 Task: Open a blank sheet, save the file as Emotionalintelligencefile.docx Type the sentence 'Oktoberfest in Munich, Germany, is the world's largest beer festival. It attracts millions of visitors who gather to celebrate Bavarian culture, enjoy traditional music and food, and, of course, sample a variety of delicious German beers.'Add formula using equations and charcters after the sentence 'V = ?r²h' Select the formula and highlight with color Pink Change the page Orientation to  Potrait
Action: Mouse moved to (1045, 78)
Screenshot: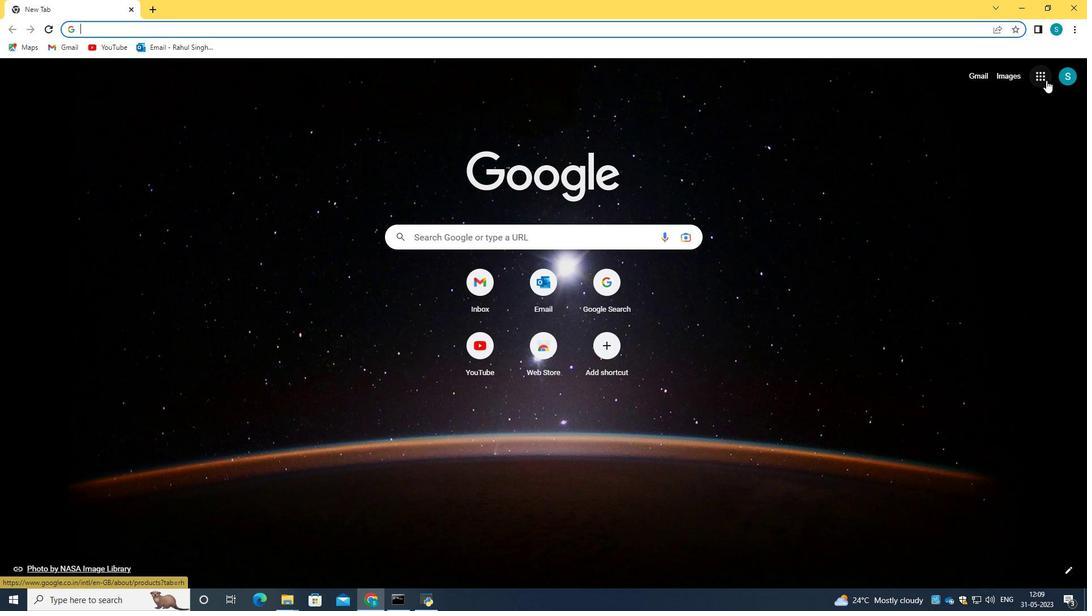 
Action: Mouse pressed left at (1045, 78)
Screenshot: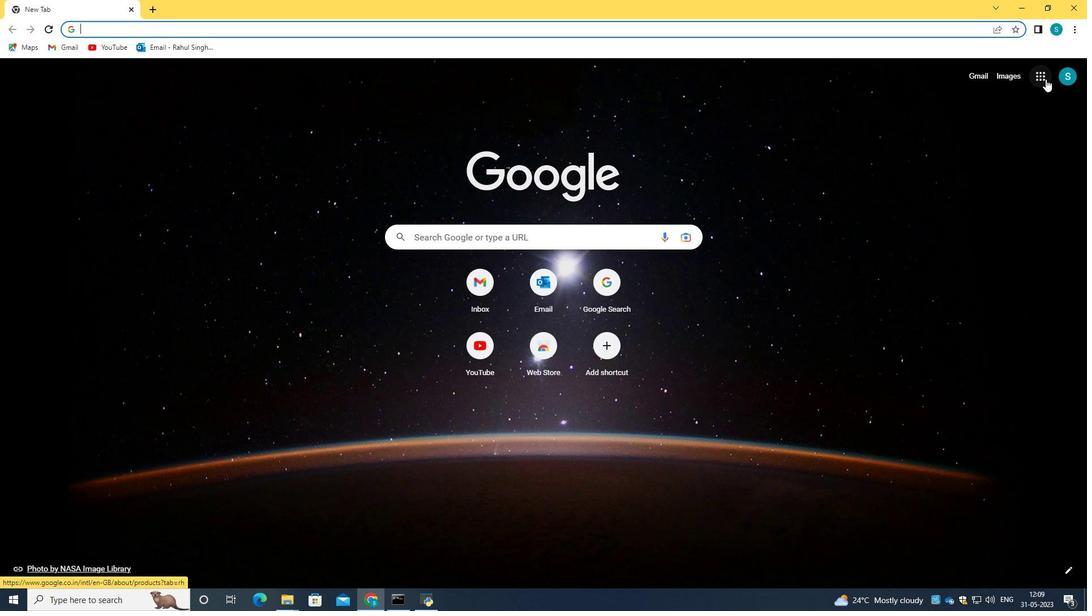 
Action: Mouse moved to (939, 179)
Screenshot: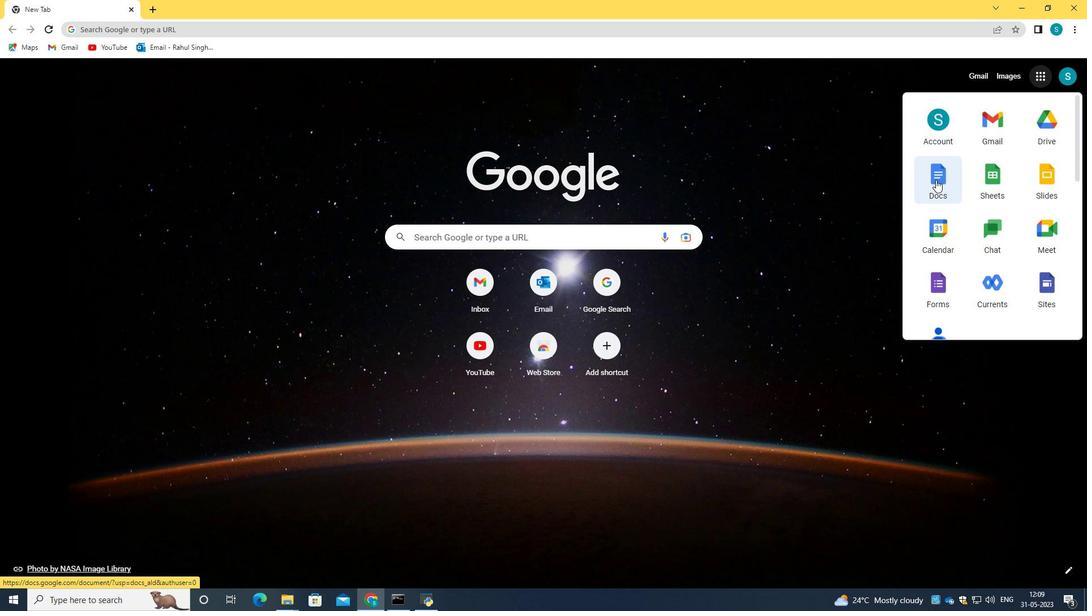 
Action: Mouse pressed left at (939, 179)
Screenshot: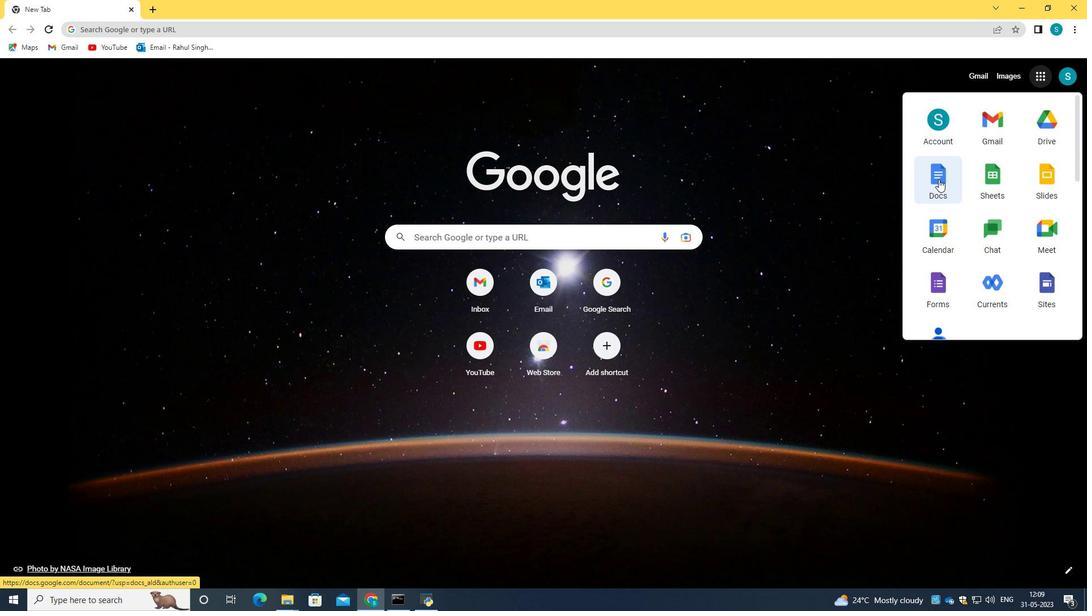 
Action: Mouse moved to (275, 206)
Screenshot: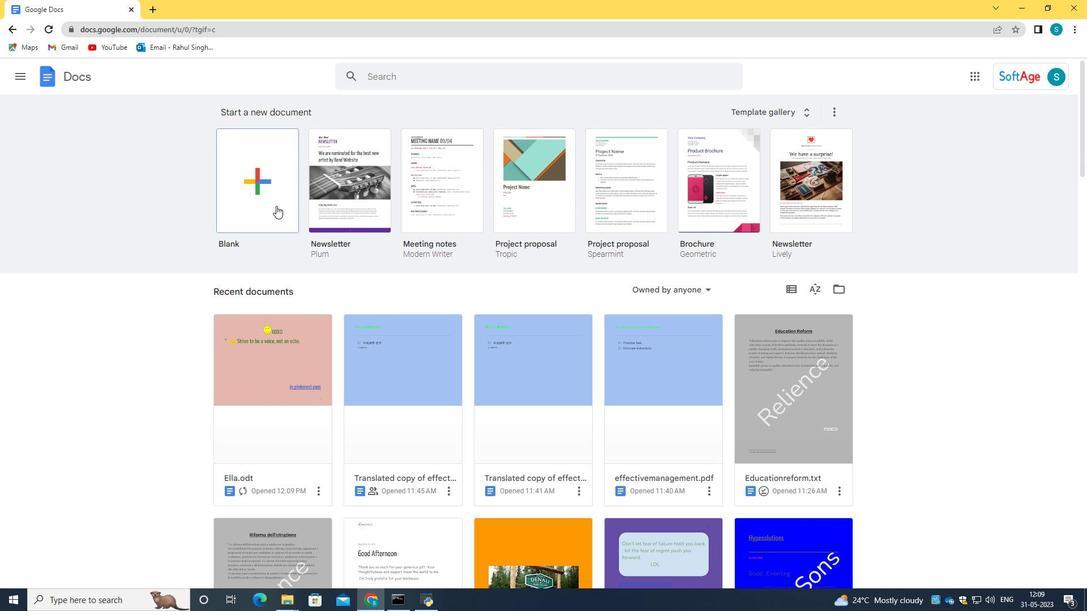 
Action: Mouse pressed left at (275, 206)
Screenshot: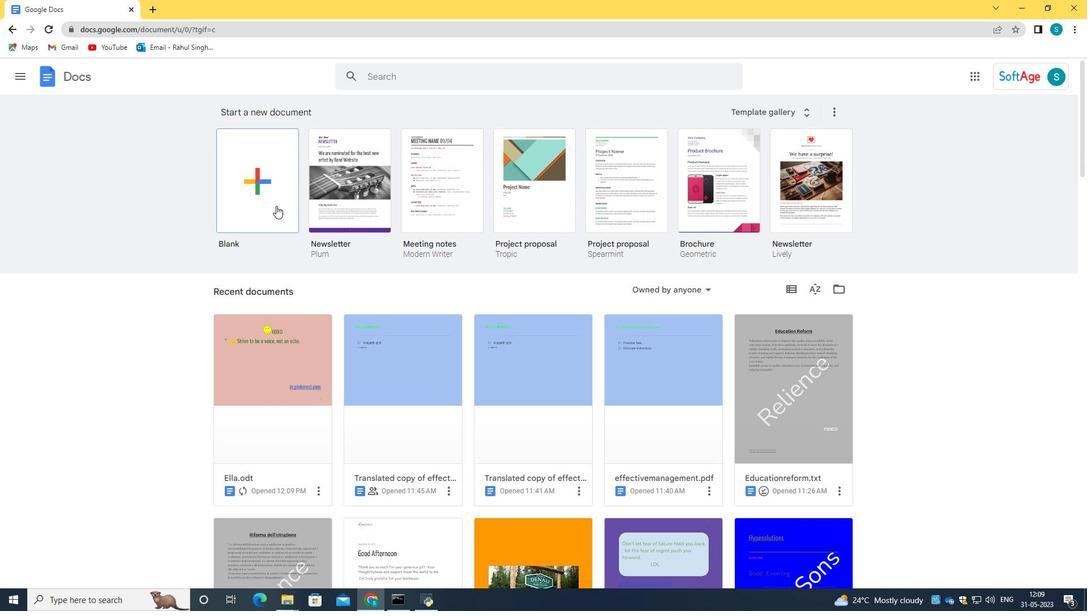 
Action: Mouse moved to (91, 71)
Screenshot: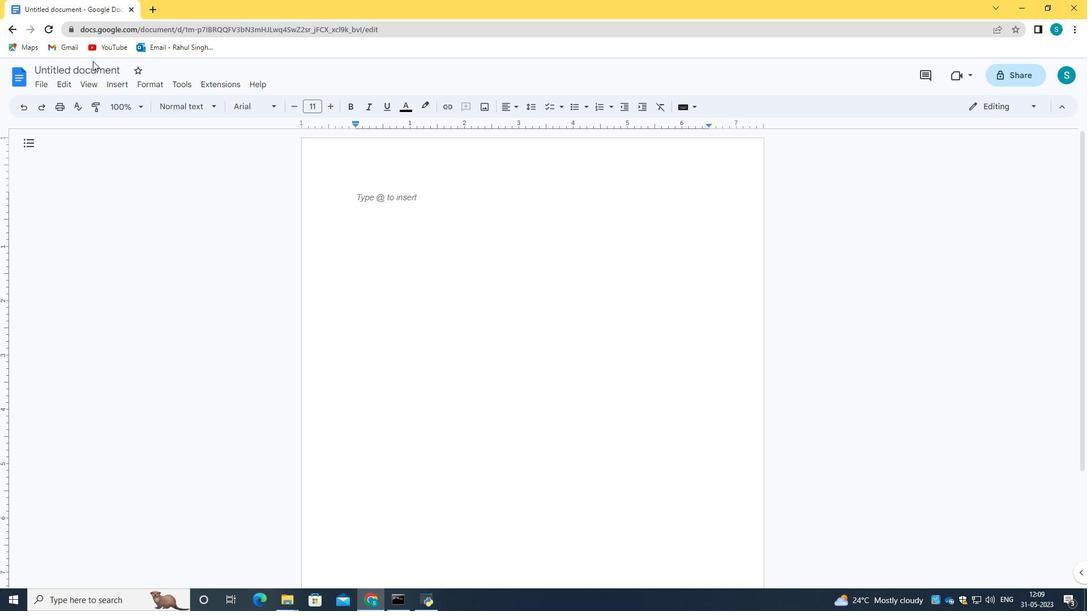 
Action: Mouse pressed left at (91, 71)
Screenshot: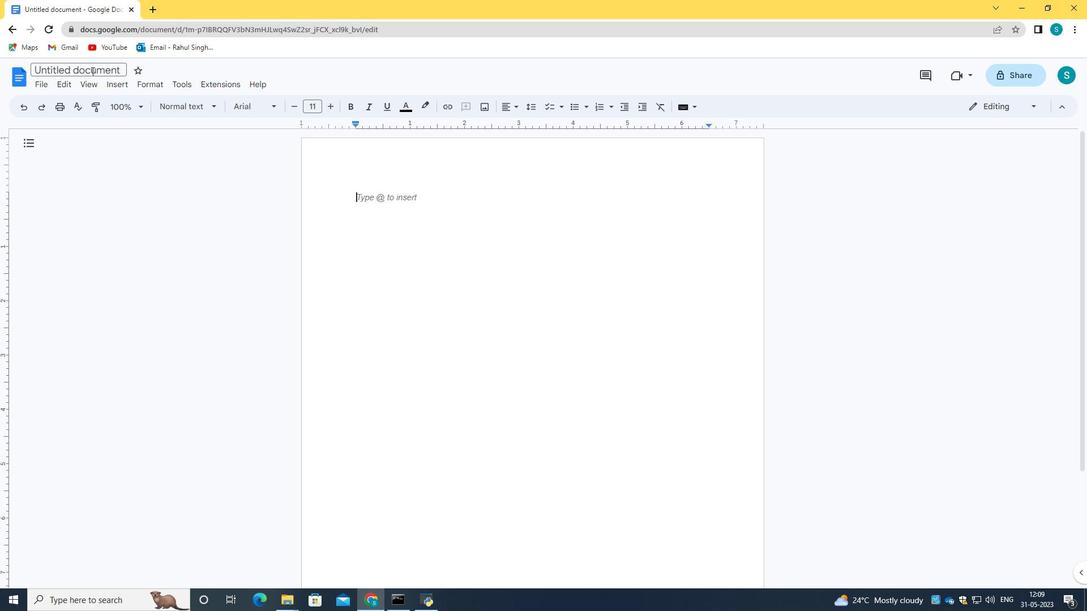 
Action: Key pressed <Key.backspace><Key.caps_lock>E<Key.caps_lock>motionalintelligencefile.docx
Screenshot: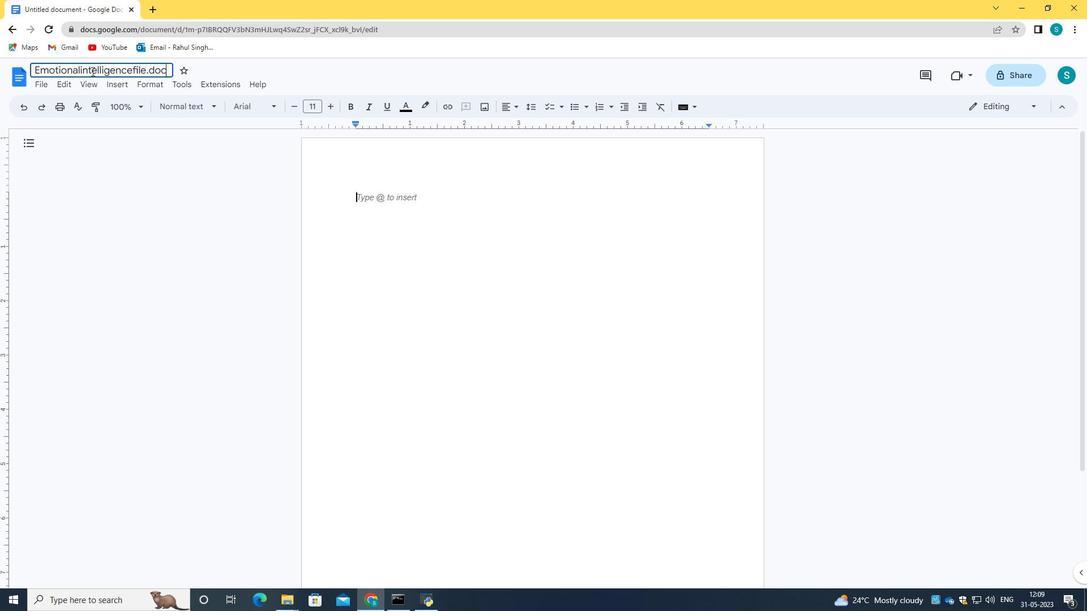
Action: Mouse moved to (212, 65)
Screenshot: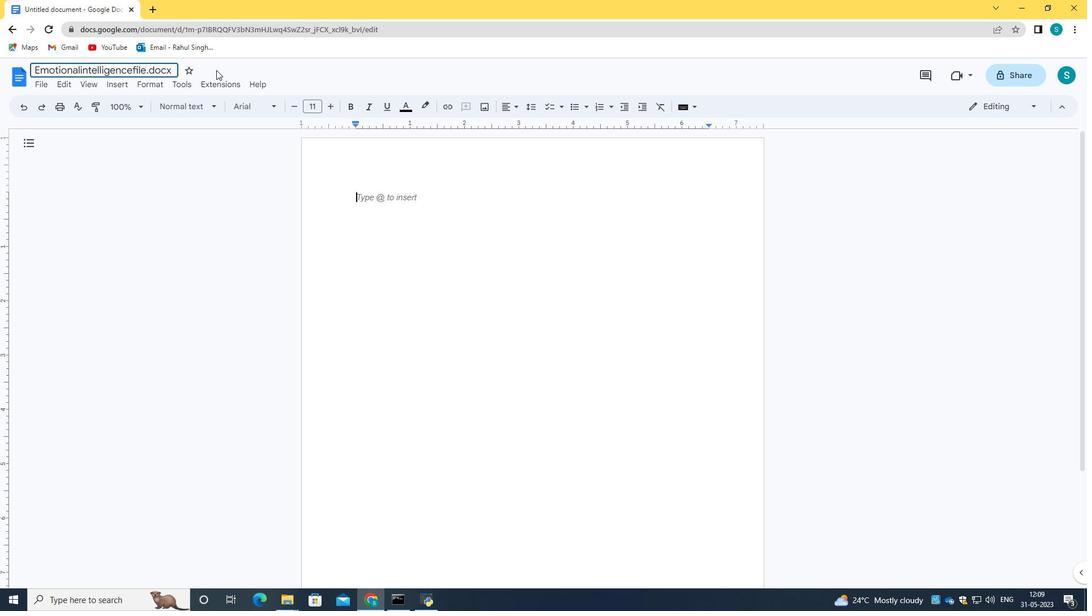 
Action: Mouse pressed left at (212, 65)
Screenshot: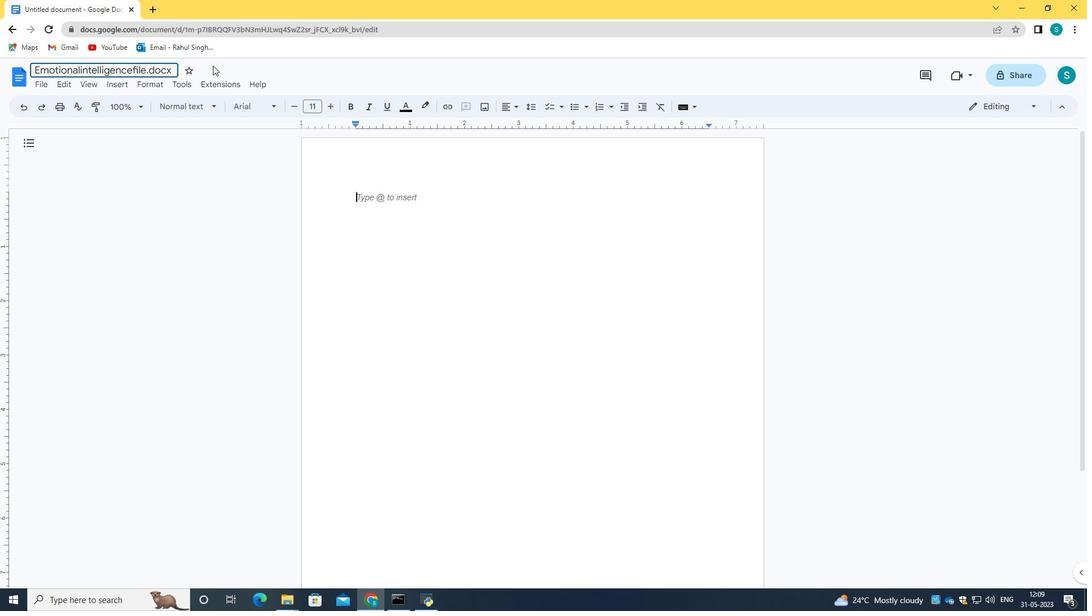 
Action: Mouse moved to (365, 198)
Screenshot: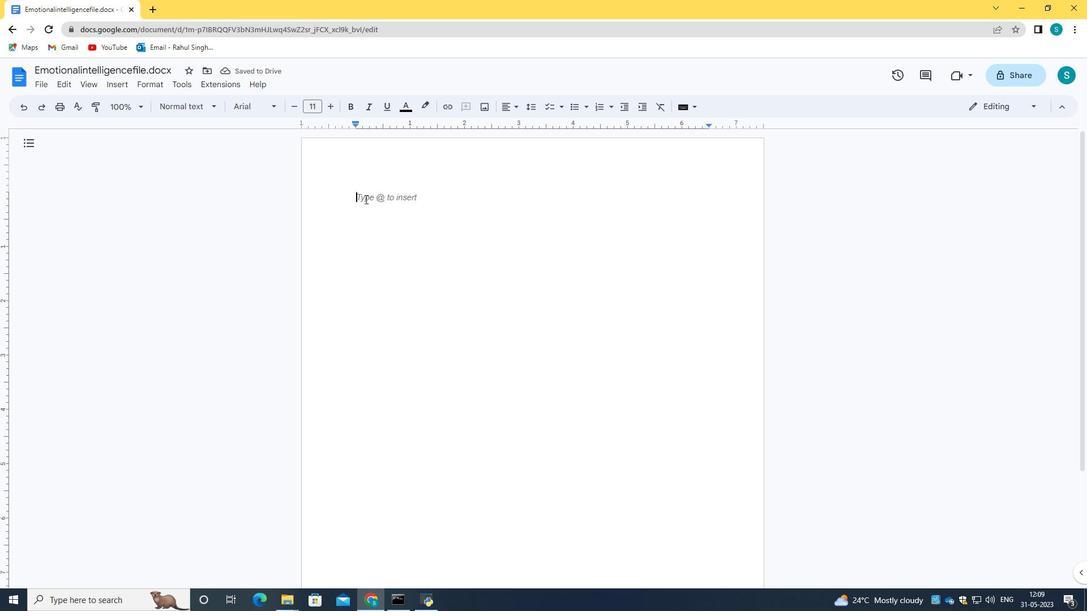 
Action: Mouse pressed left at (365, 198)
Screenshot: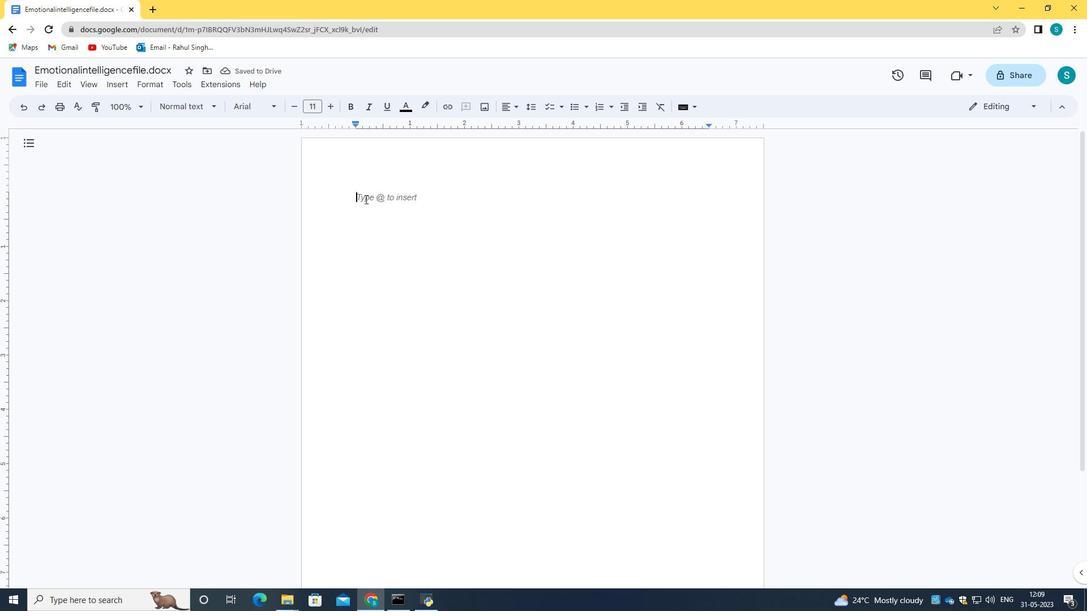 
Action: Key pressed <Key.caps_lock>O<Key.caps_lock>ktoberfest<Key.space>in<Key.space><Key.caps_lock>M<Key.caps_lock>unich,<Key.space><Key.caps_lock>G<Key.caps_lock>ermay<Key.backspace>ny<Key.space>,<Key.space>is<Key.space>the<Key.space>world;<Key.backspace>'s<Key.space>largest<Key.space>beer<Key.space>festival.<Key.space><Key.caps_lock>I<Key.caps_lock>t<Key.space>attracts<Key.space>millions<Key.space>of<Key.space>visitors<Key.space>who<Key.space>gather<Key.space>to<Key.space>celebrate<Key.space><Key.caps_lock>B<Key.caps_lock>avarian<Key.space>culture,<Key.space>enjoy<Key.space>traditional<Key.space>music<Key.space>and<Key.space>food,<Key.space>and<Key.space>,<Key.space>of<Key.space>course,<Key.space>sample<Key.space>a<Key.space>variety<Key.space>of<Key.space>delicious<Key.space><Key.caps_lock>G<Key.caps_lock>rman<Key.space><Key.caps_lock>B<Key.caps_lock>eers.
Screenshot: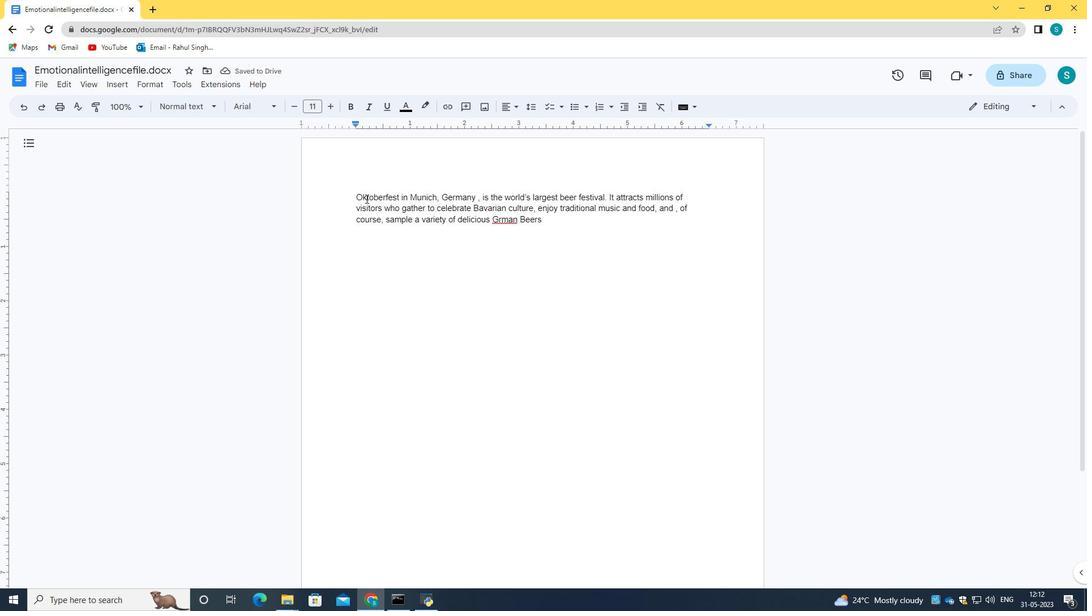 
Action: Mouse moved to (509, 217)
Screenshot: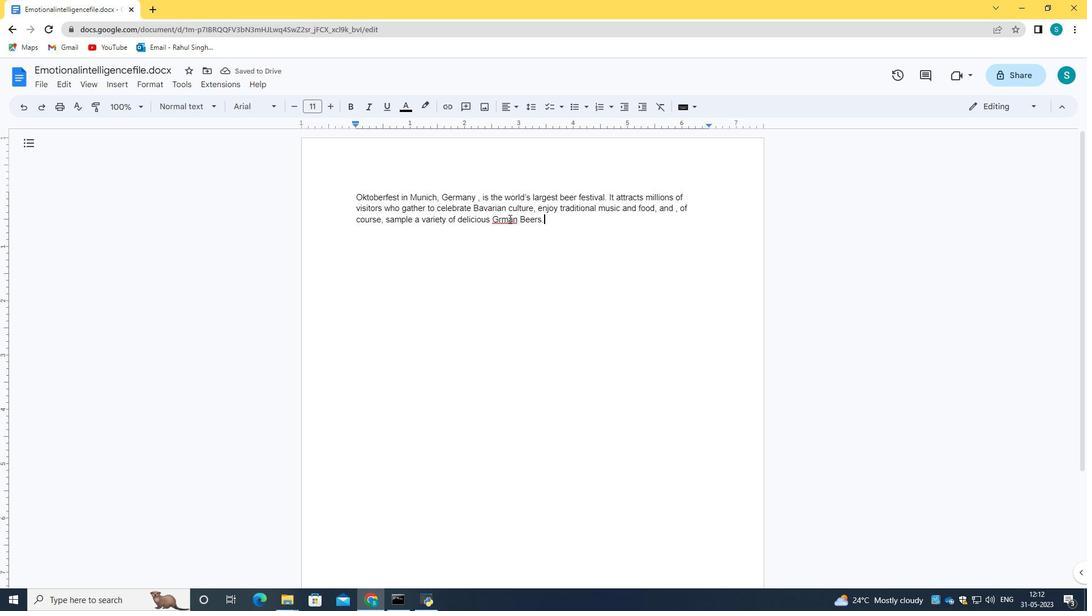 
Action: Mouse pressed left at (509, 217)
Screenshot: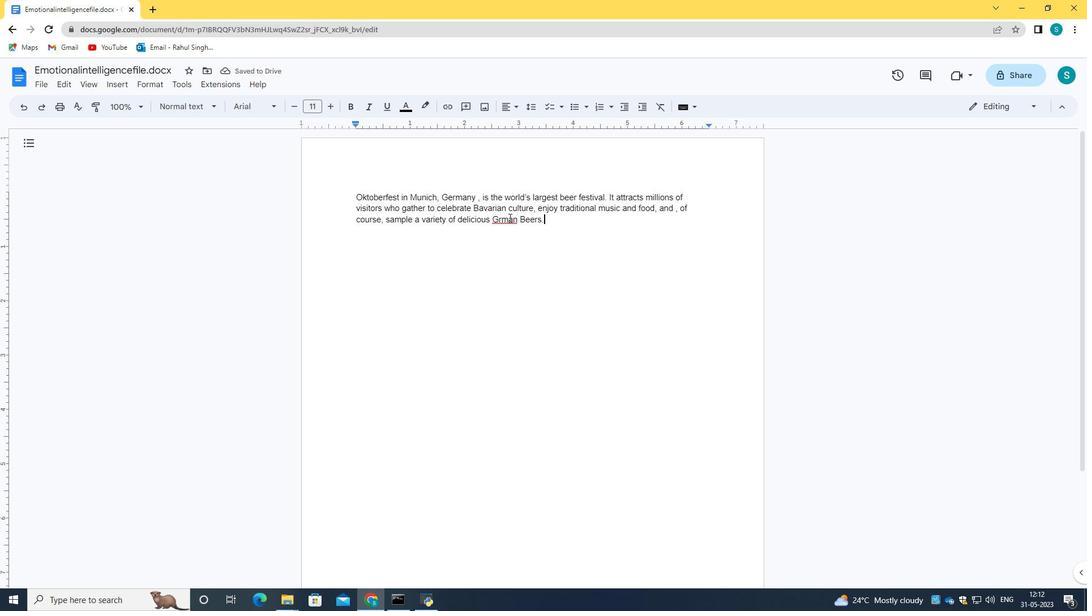 
Action: Mouse moved to (514, 208)
Screenshot: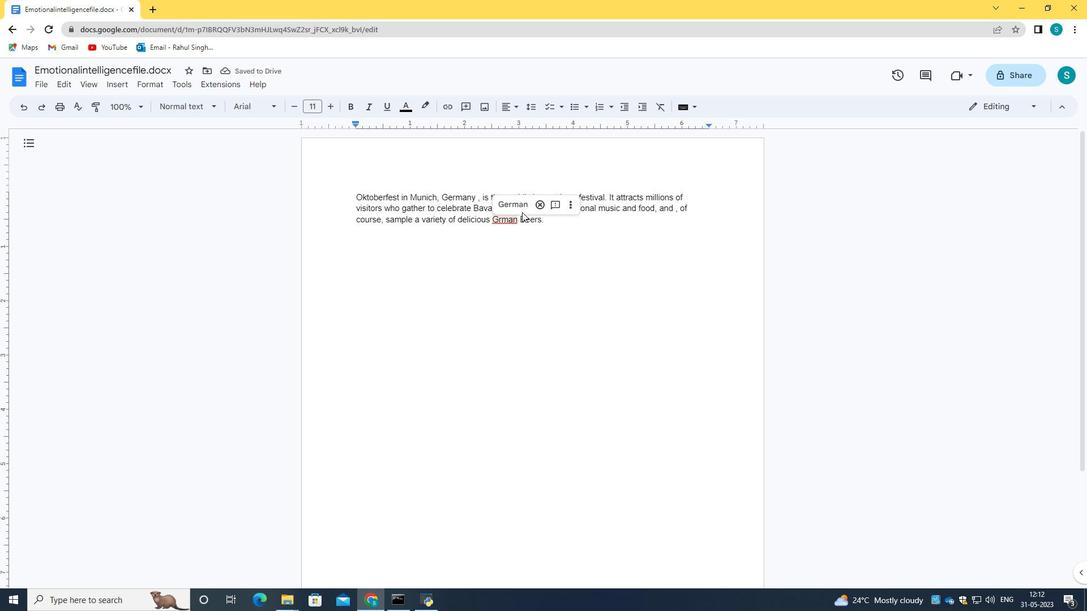 
Action: Mouse pressed left at (514, 208)
Screenshot: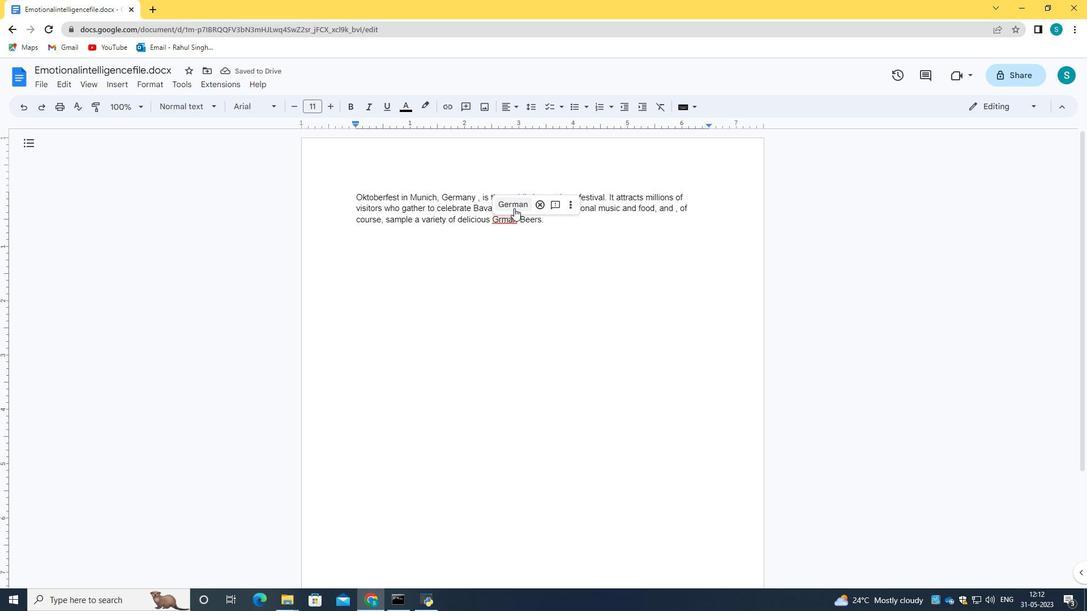 
Action: Mouse moved to (518, 246)
Screenshot: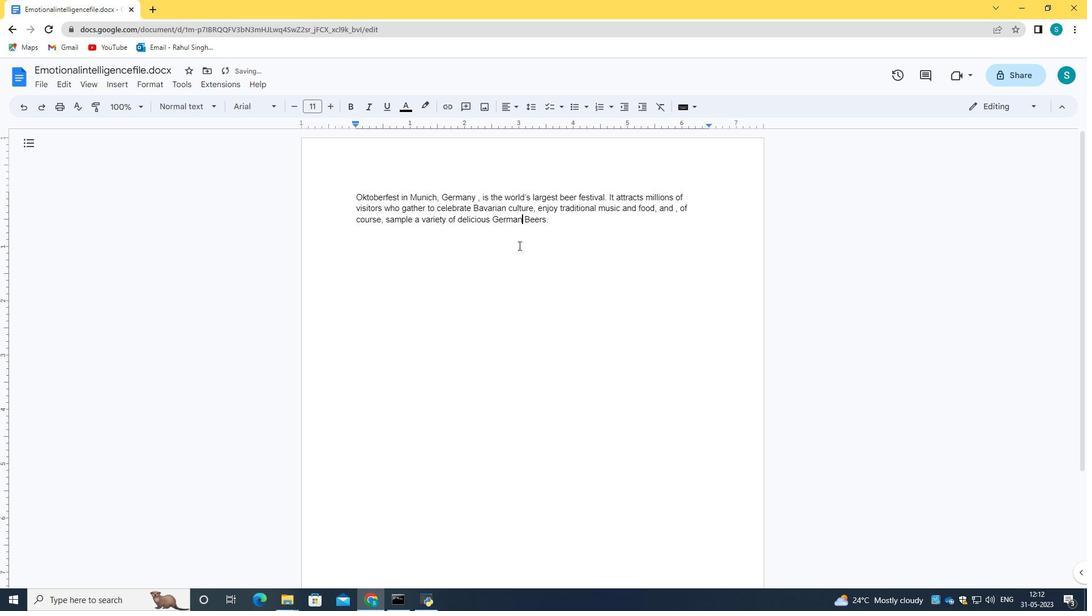 
Action: Mouse pressed left at (518, 246)
Screenshot: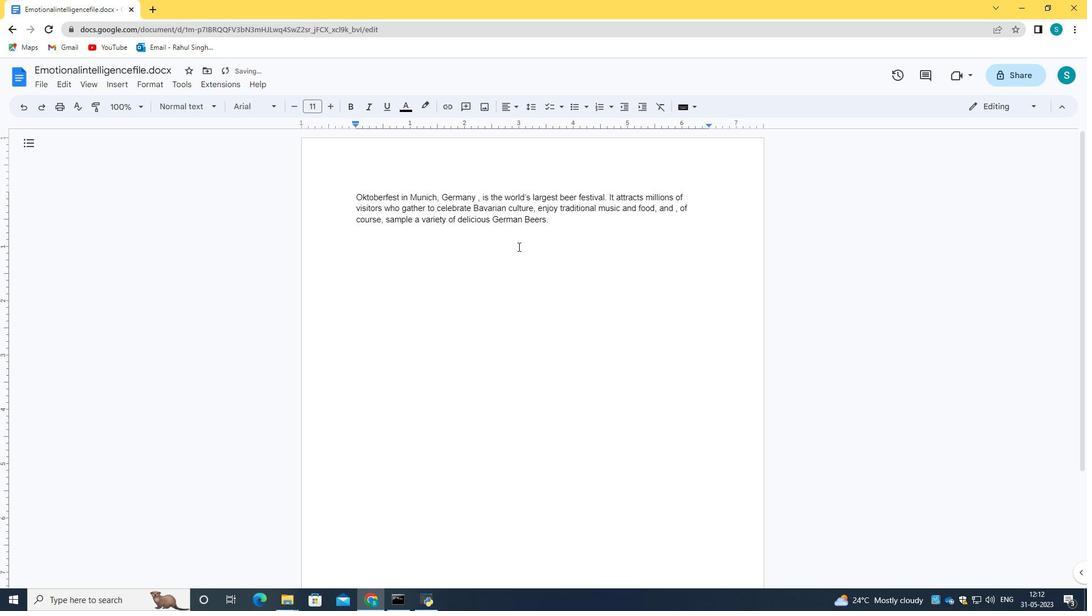 
Action: Mouse moved to (560, 221)
Screenshot: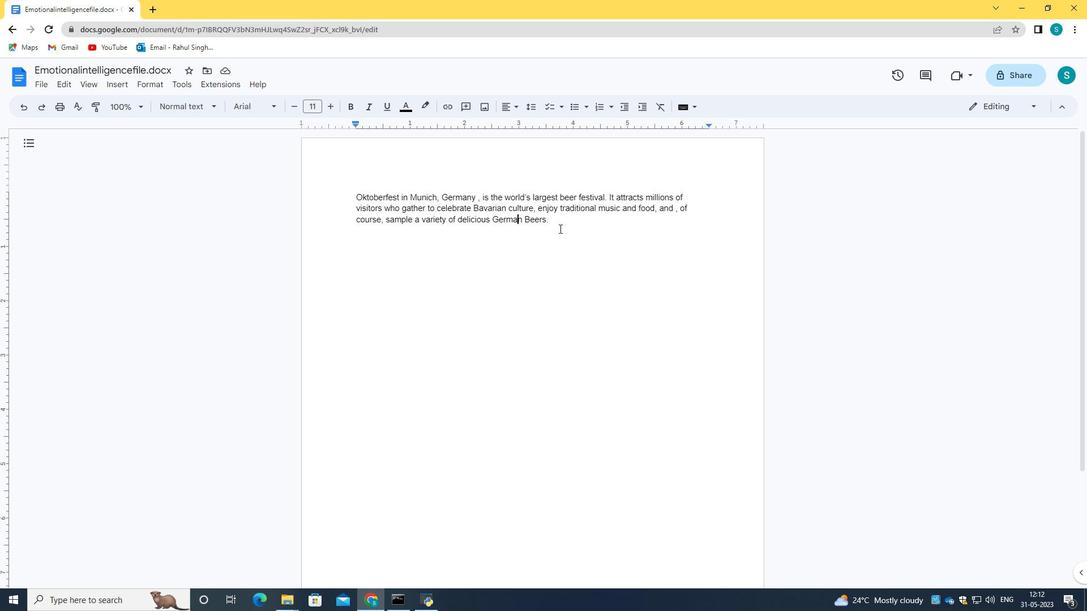 
Action: Mouse pressed left at (560, 221)
Screenshot: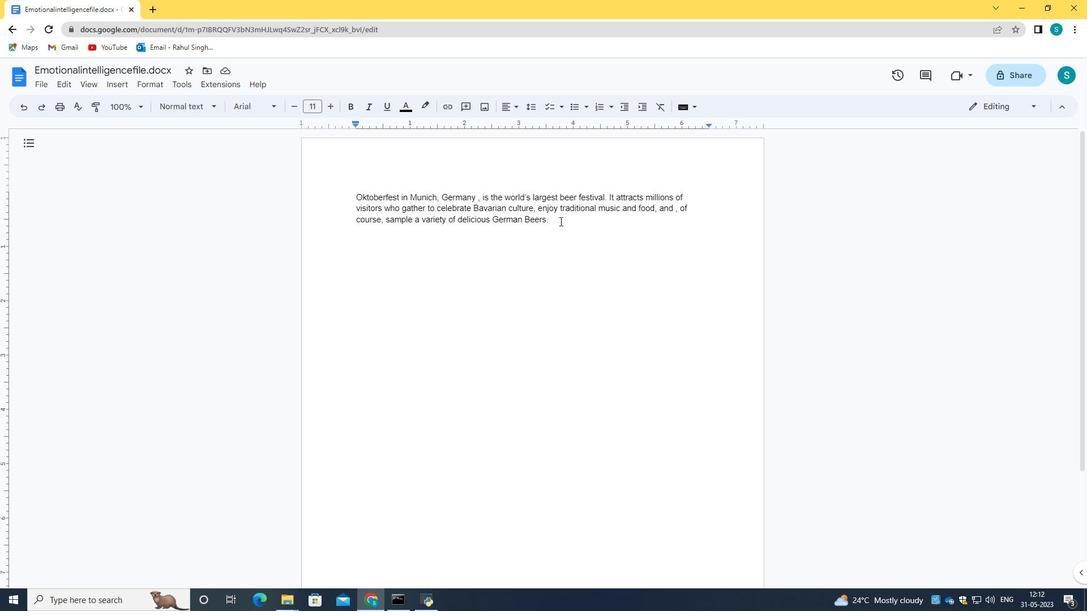 
Action: Mouse moved to (560, 220)
Screenshot: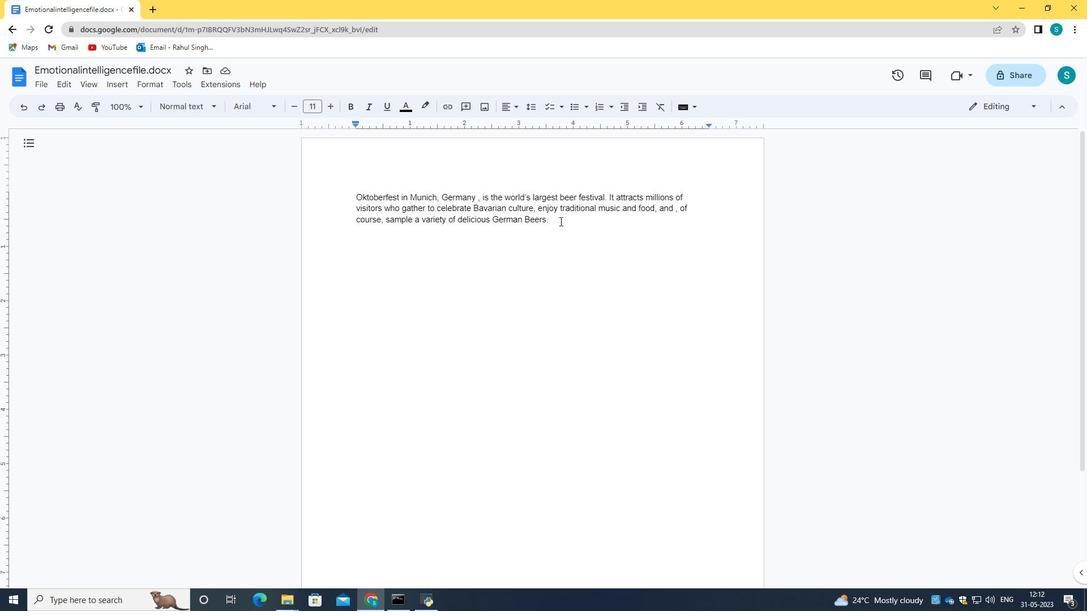 
Action: Key pressed <Key.space>
Screenshot: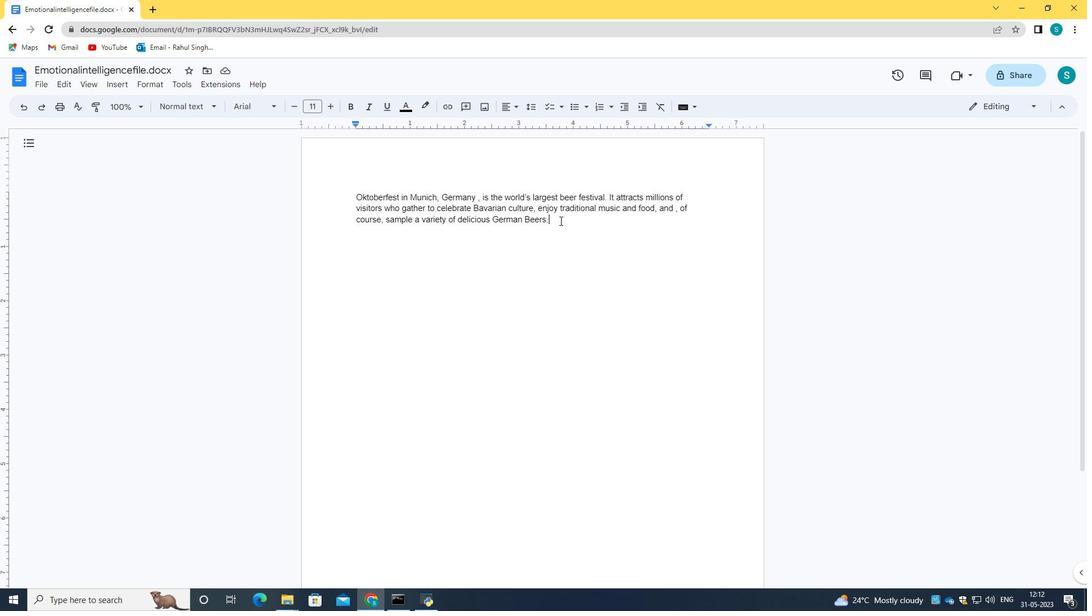 
Action: Mouse moved to (83, 83)
Screenshot: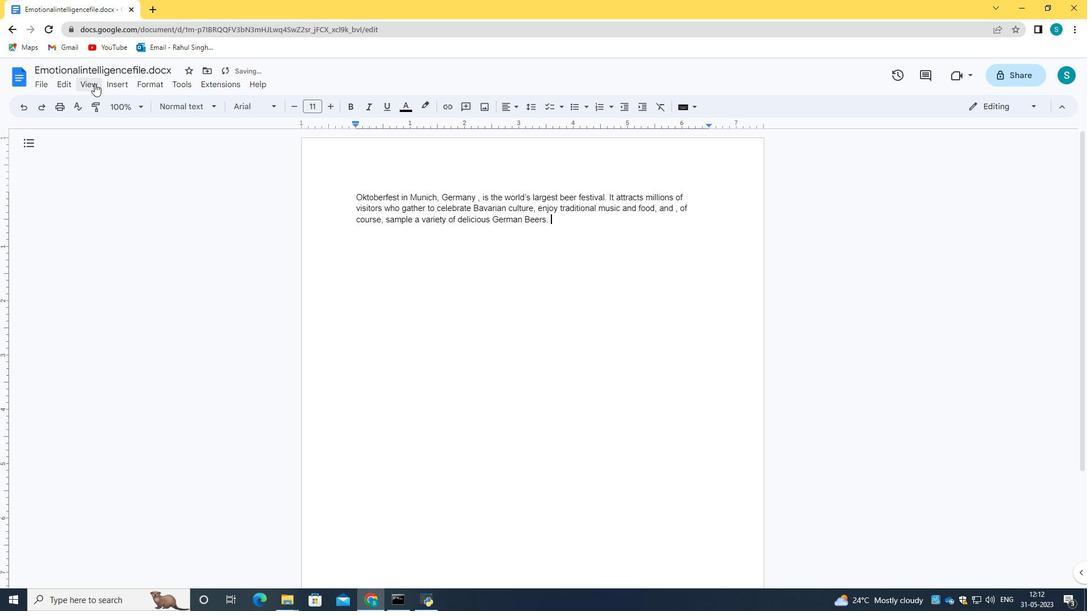 
Action: Mouse pressed left at (83, 83)
Screenshot: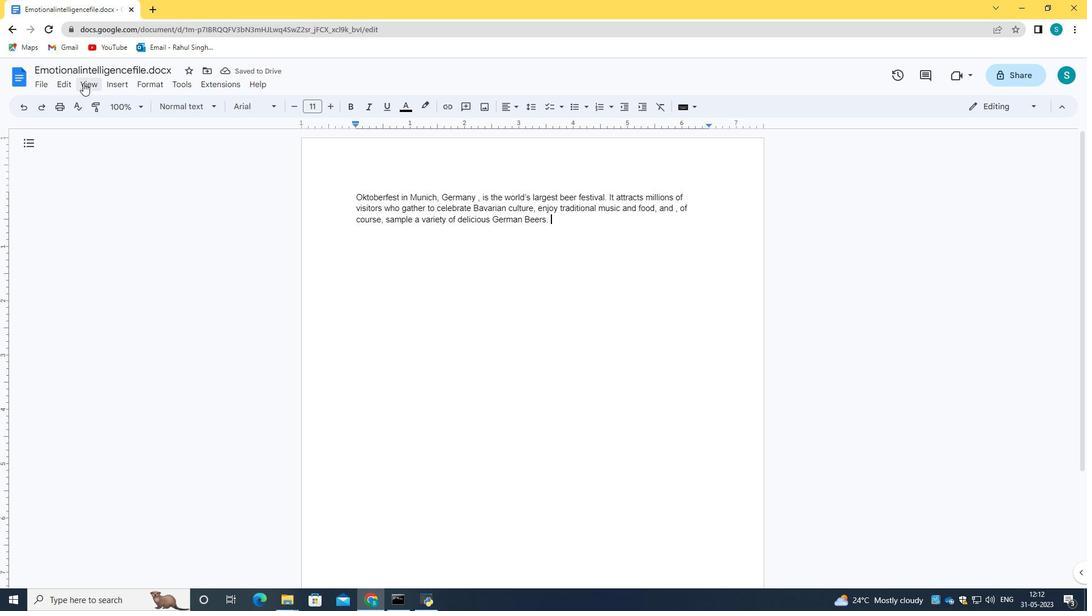 
Action: Mouse moved to (169, 325)
Screenshot: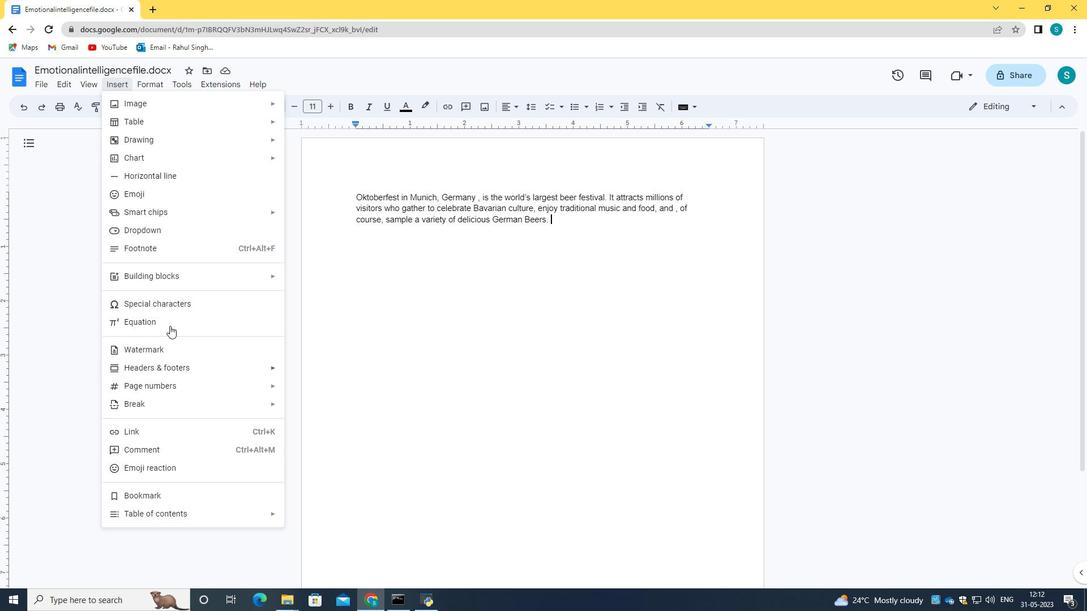 
Action: Mouse pressed left at (169, 325)
Screenshot: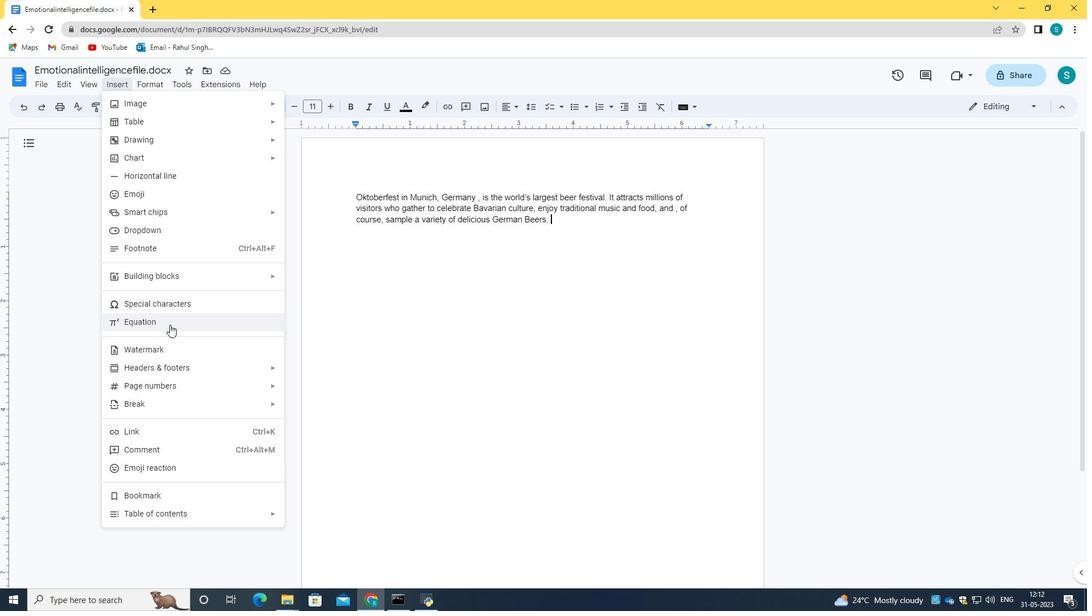 
Action: Key pressed <Key.caps_lock>V=<Key.shift><Key.shift><Key.shift><Key.shift><Key.shift><Key.shift><Key.shift><Key.shift><Key.shift><Key.shift><Key.shift><Key.shift><Key.shift><Key.shift><Key.shift><Key.shift><Key.shift><Key.shift><Key.shift><Key.shift><Key.shift><Key.shift><Key.shift><Key.shift><Key.shift><Key.shift><Key.shift><Key.shift><Key.shift><Key.shift><Key.shift><Key.shift><Key.shift><Key.shift><Key.shift><Key.shift><Key.shift><Key.shift><Key.shift><Key.shift><Key.shift><Key.shift><Key.shift><Key.shift><Key.shift><Key.shift><Key.shift><Key.shift><Key.shift><Key.shift><Key.shift><Key.shift><Key.shift><Key.shift><Key.shift><Key.shift><Key.shift><Key.shift><Key.shift><Key.shift><Key.shift><Key.shift><Key.shift><Key.shift><Key.shift><Key.shift><Key.shift><Key.shift><Key.shift><Key.shift><Key.shift><Key.shift><Key.shift><Key.shift><Key.shift><Key.shift><Key.shift><Key.shift><Key.shift><Key.shift><Key.shift><Key.shift><Key.shift><Key.shift><Key.shift><Key.shift><Key.shift><Key.shift><Key.shift><Key.shift><Key.shift><Key.shift><Key.shift><Key.shift><Key.shift><Key.shift><Key.shift><Key.shift><Key.shift><Key.shift><Key.shift><Key.shift><Key.shift><Key.shift><Key.shift><Key.shift><Key.shift><Key.shift><Key.shift><Key.shift><Key.shift><Key.shift><Key.shift><Key.shift><Key.shift><Key.shift><Key.shift><Key.shift><Key.shift><Key.shift><Key.shift><Key.shift><Key.shift><Key.shift><Key.shift><Key.shift><Key.shift><Key.shift><Key.shift><Key.shift><Key.shift><Key.shift><Key.shift><Key.shift><Key.shift><Key.shift><Key.shift><Key.shift><Key.shift><Key.shift><Key.shift><Key.shift><Key.shift><Key.shift><Key.shift><Key.shift><Key.shift><Key.shift><Key.shift><Key.shift><Key.shift><Key.shift><Key.shift><Key.shift><Key.shift><Key.shift><Key.shift><Key.shift><Key.shift><Key.shift><Key.shift><Key.shift><Key.shift><Key.shift><Key.shift><Key.shift><Key.shift><Key.shift><Key.shift><Key.shift><Key.shift>
Screenshot: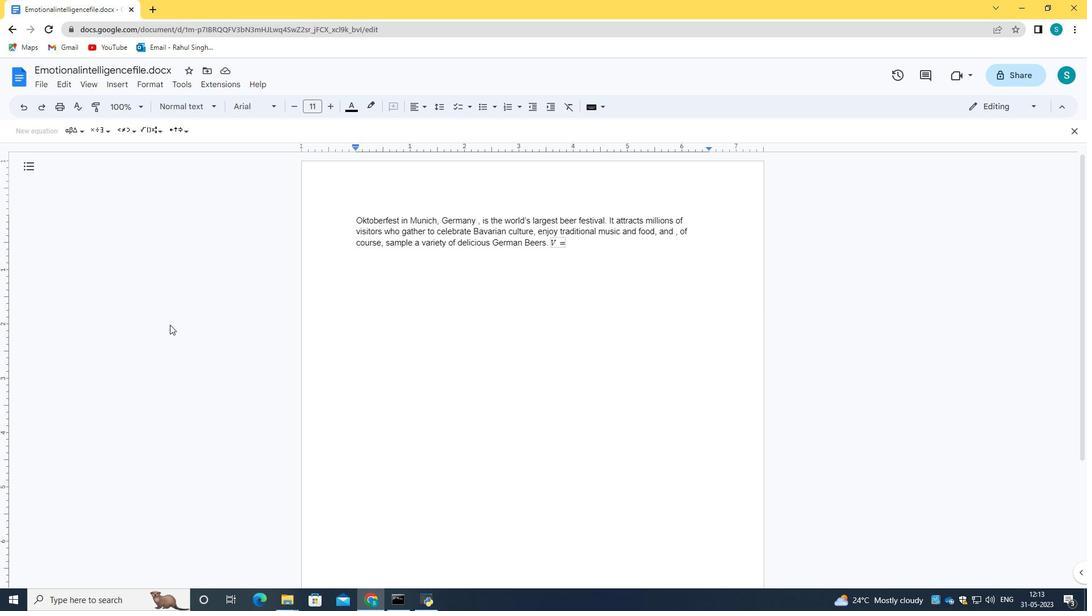 
Action: Mouse moved to (277, 249)
Screenshot: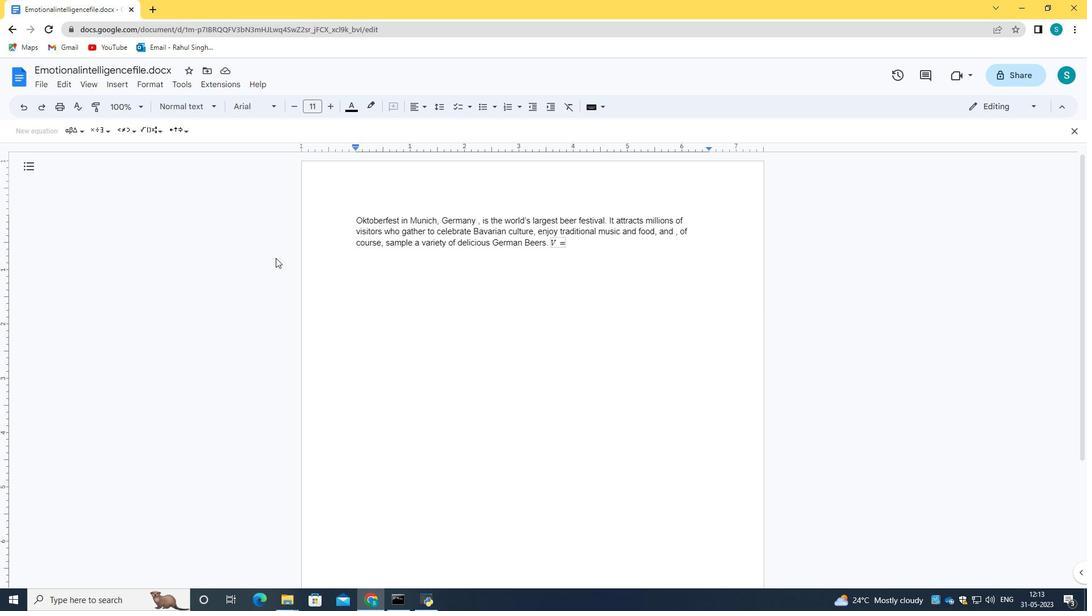 
Action: Key pressed <Key.shift_r>?R<Key.backspace><Key.caps_lock>r<Key.tab>2h<Key.backspace><Key.backspace>2<Key.enter><Key.backspace>h
Screenshot: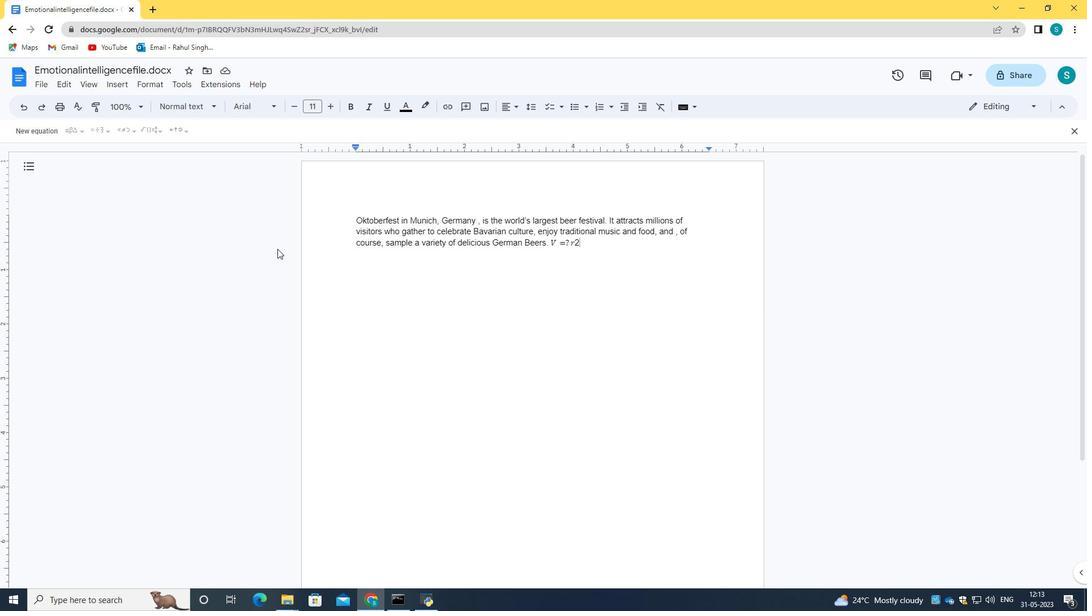 
Action: Mouse moved to (579, 241)
Screenshot: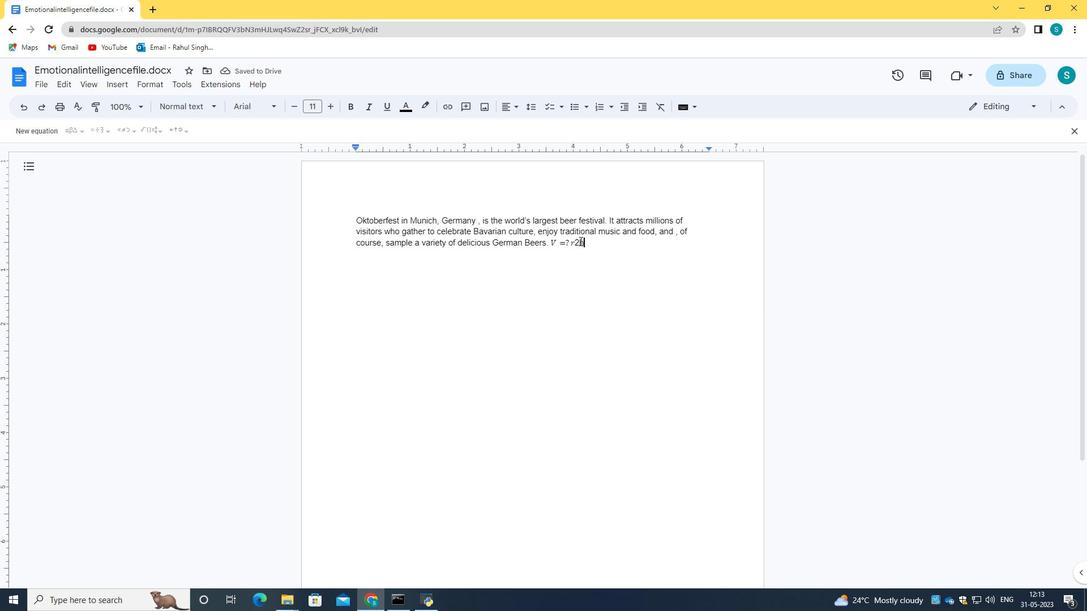 
Action: Mouse pressed left at (579, 241)
Screenshot: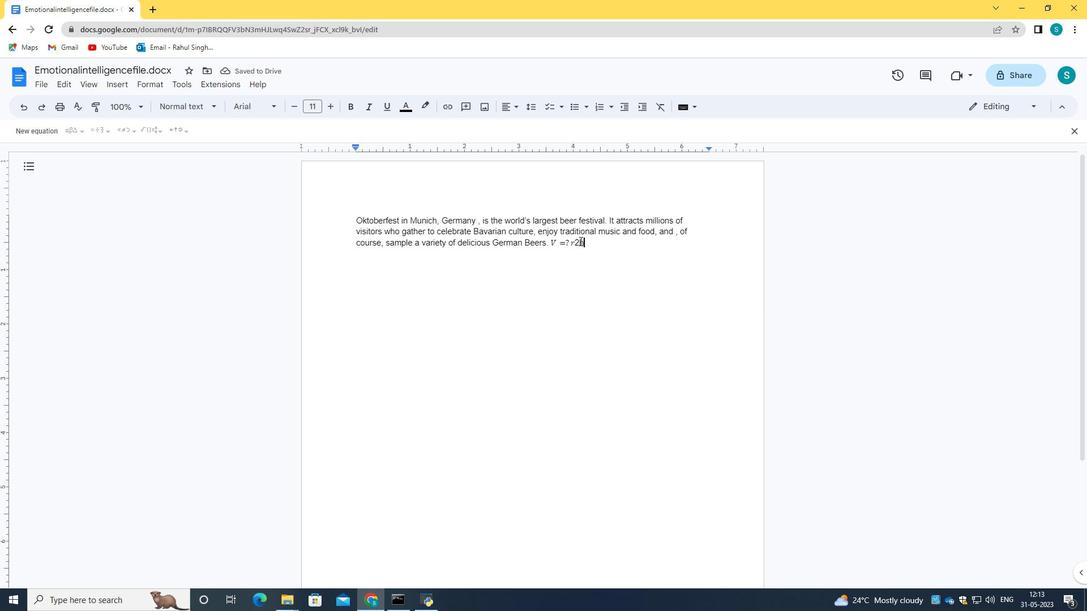 
Action: Mouse pressed left at (579, 241)
Screenshot: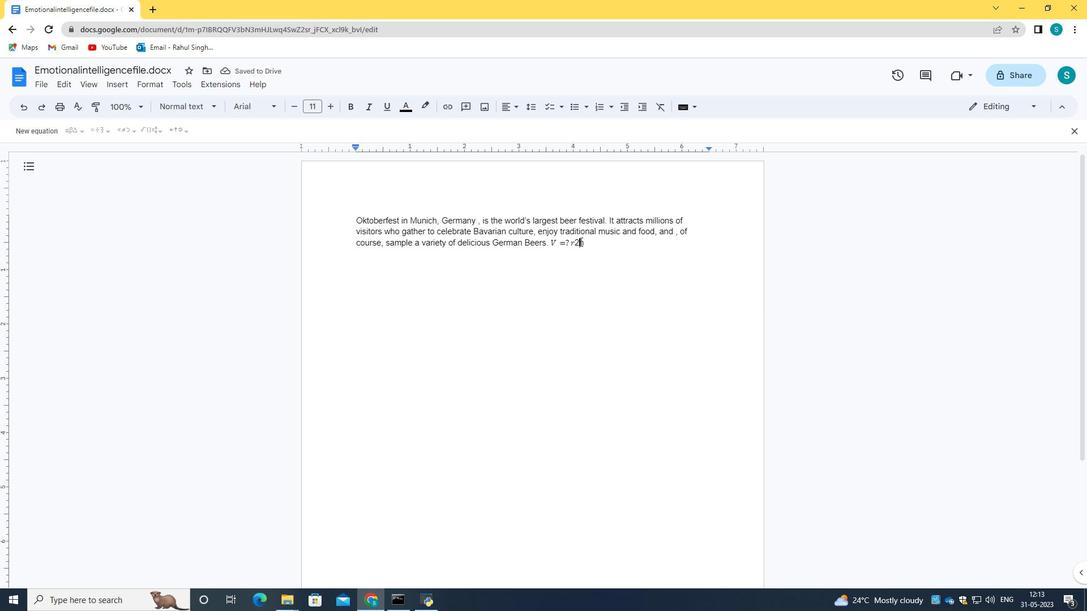 
Action: Mouse moved to (577, 244)
Screenshot: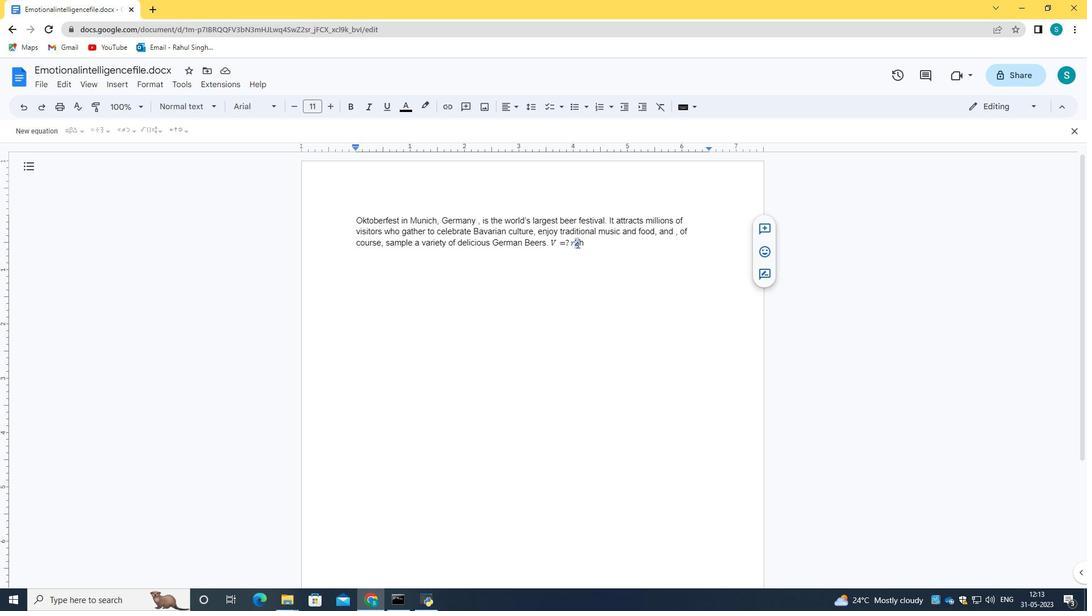 
Action: Mouse pressed right at (577, 244)
Screenshot: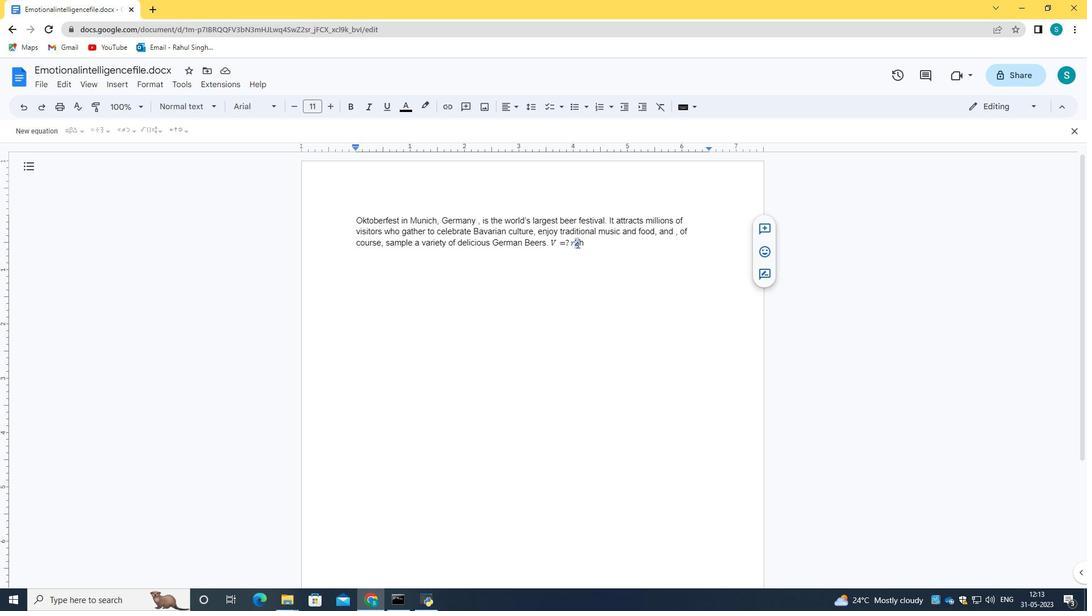 
Action: Mouse moved to (621, 447)
Screenshot: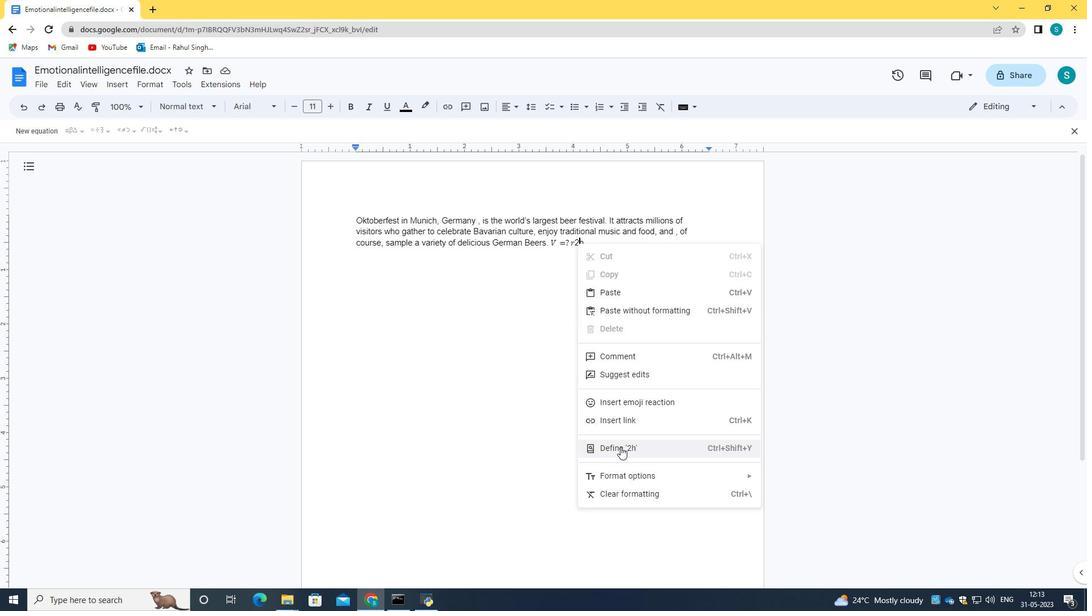 
Action: Mouse pressed left at (621, 447)
Screenshot: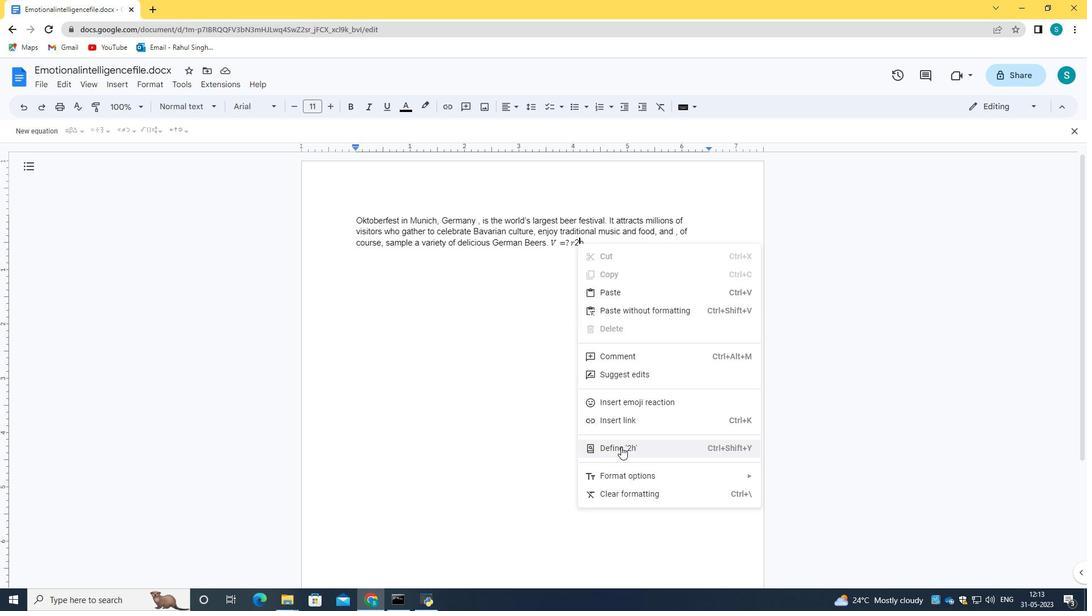 
Action: Mouse moved to (499, 254)
Screenshot: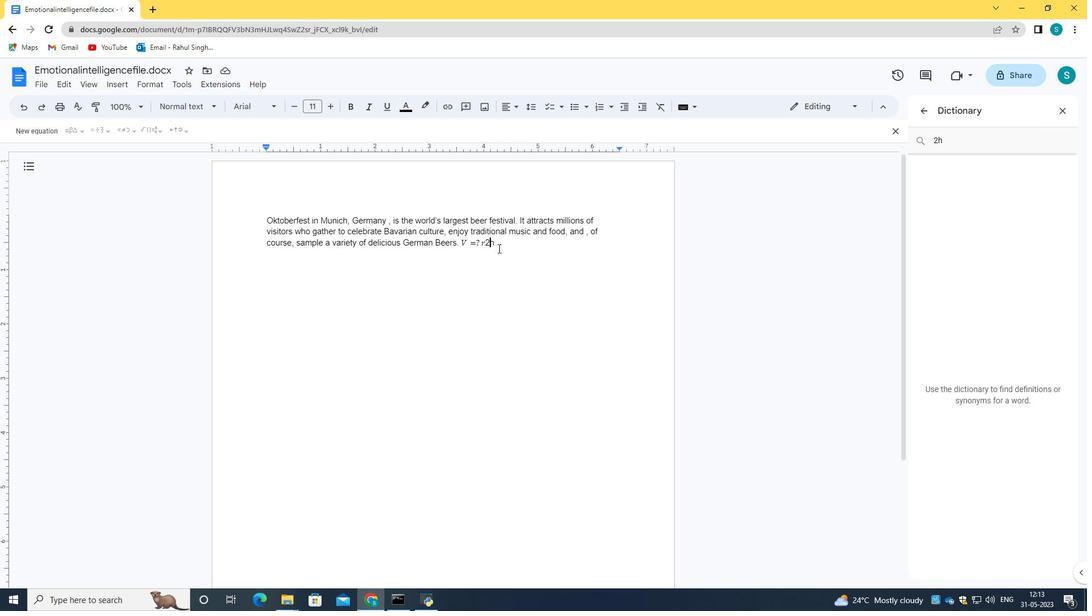 
Action: Key pressed <Key.backspace>
Screenshot: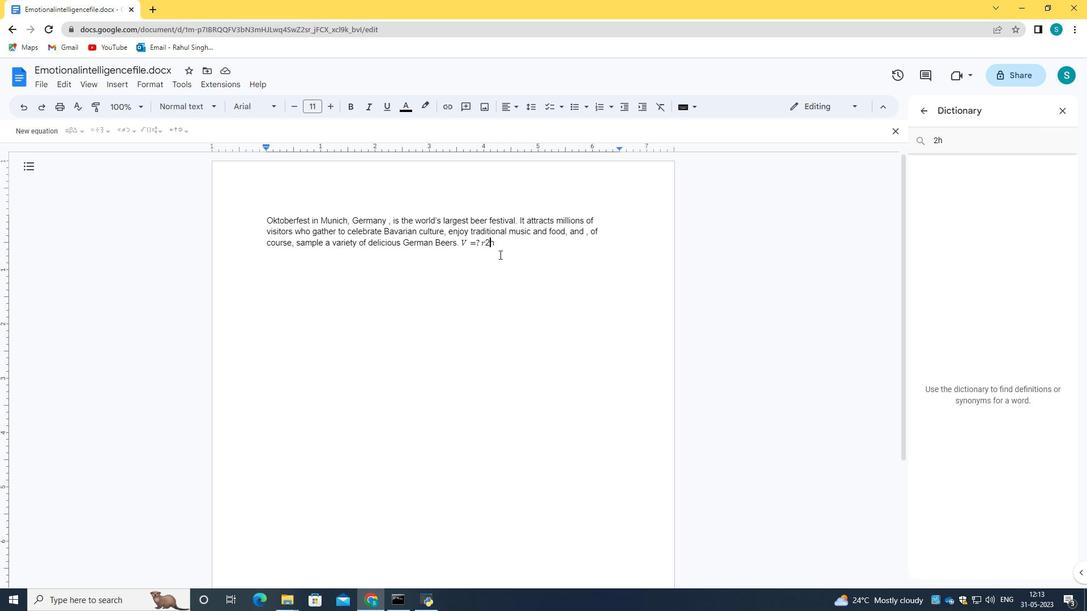 
Action: Mouse moved to (489, 232)
Screenshot: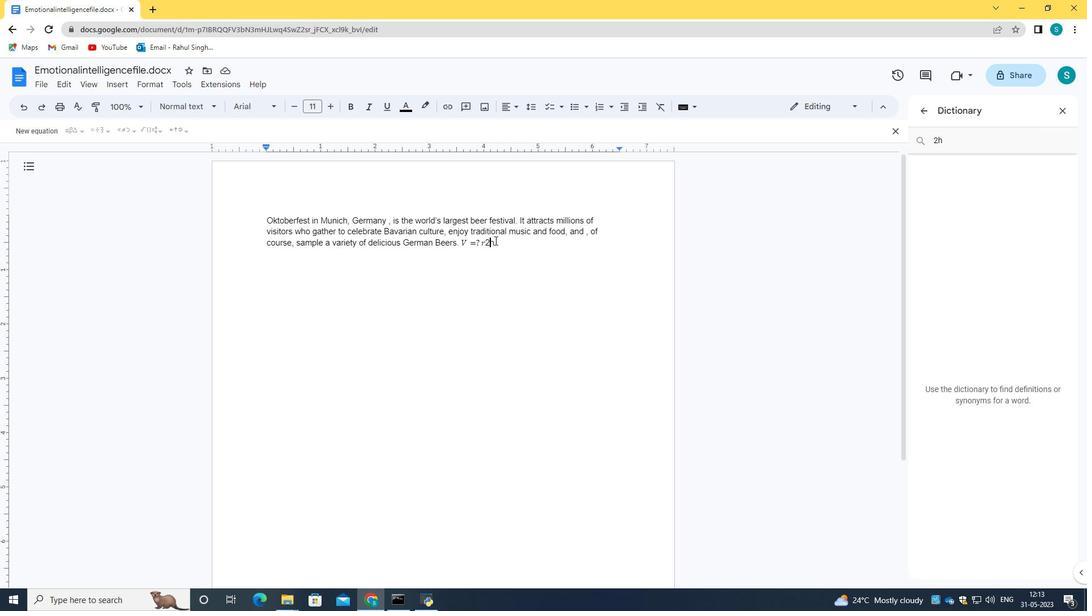 
Action: Key pressed <Key.backspace>
Screenshot: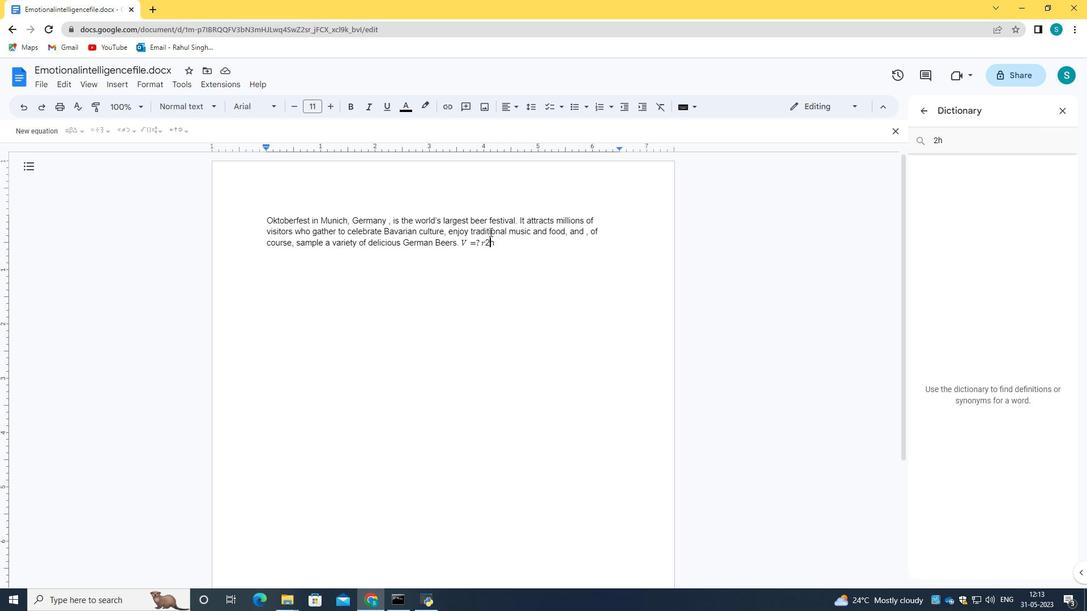 
Action: Mouse moved to (487, 244)
Screenshot: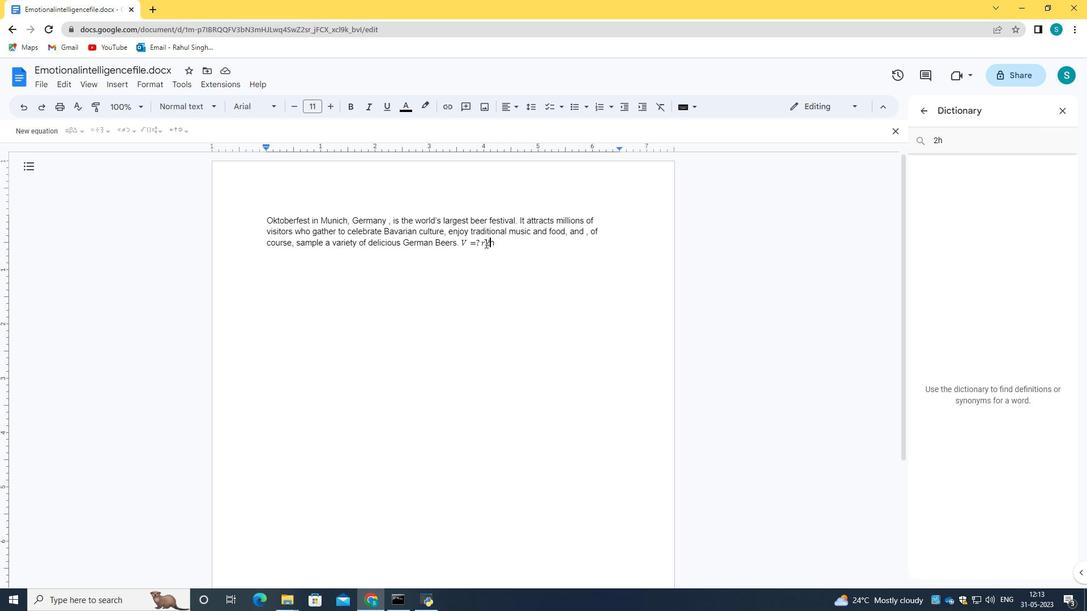 
Action: Mouse pressed left at (487, 244)
Screenshot: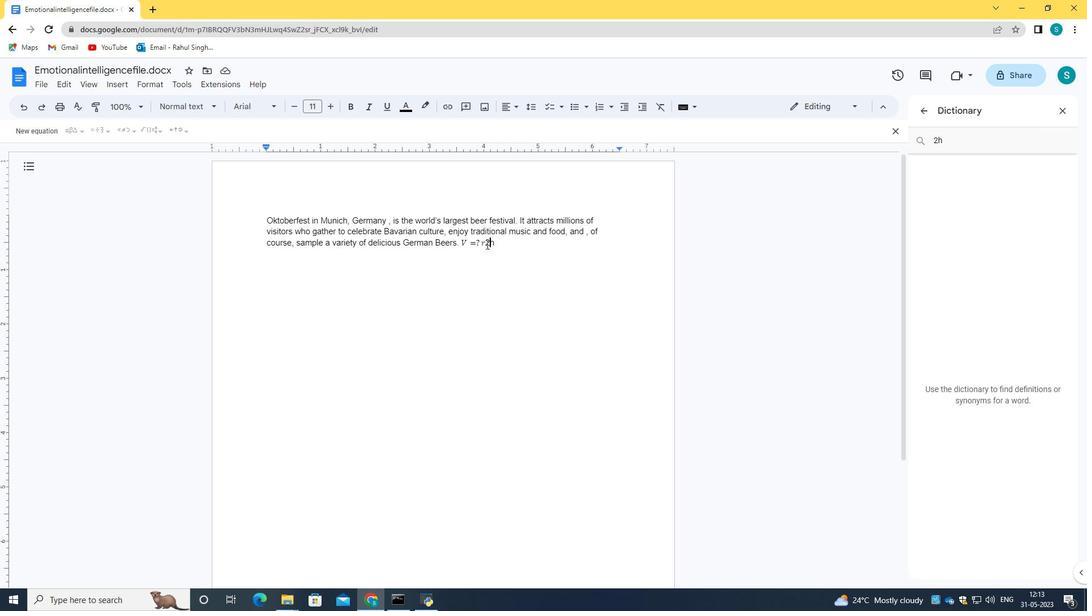 
Action: Mouse moved to (489, 244)
Screenshot: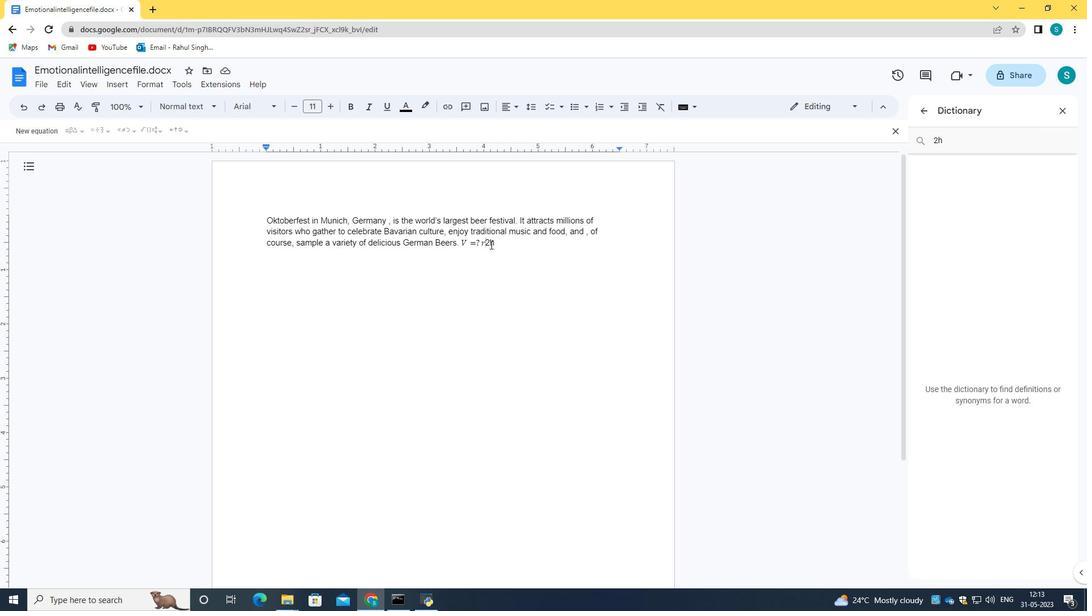 
Action: Mouse pressed left at (489, 244)
Screenshot: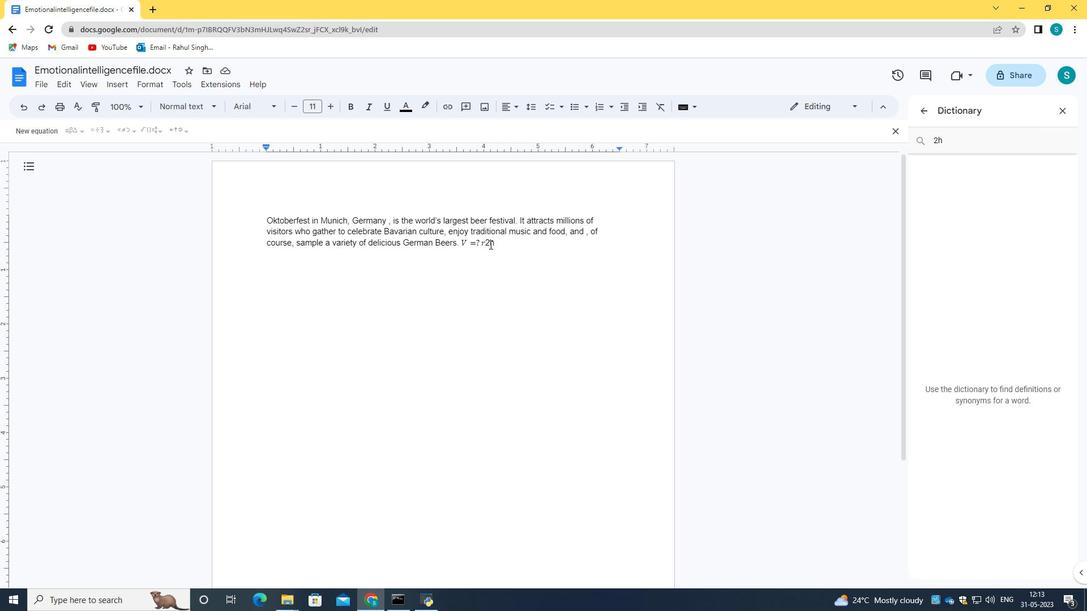 
Action: Key pressed <Key.backspace>
Screenshot: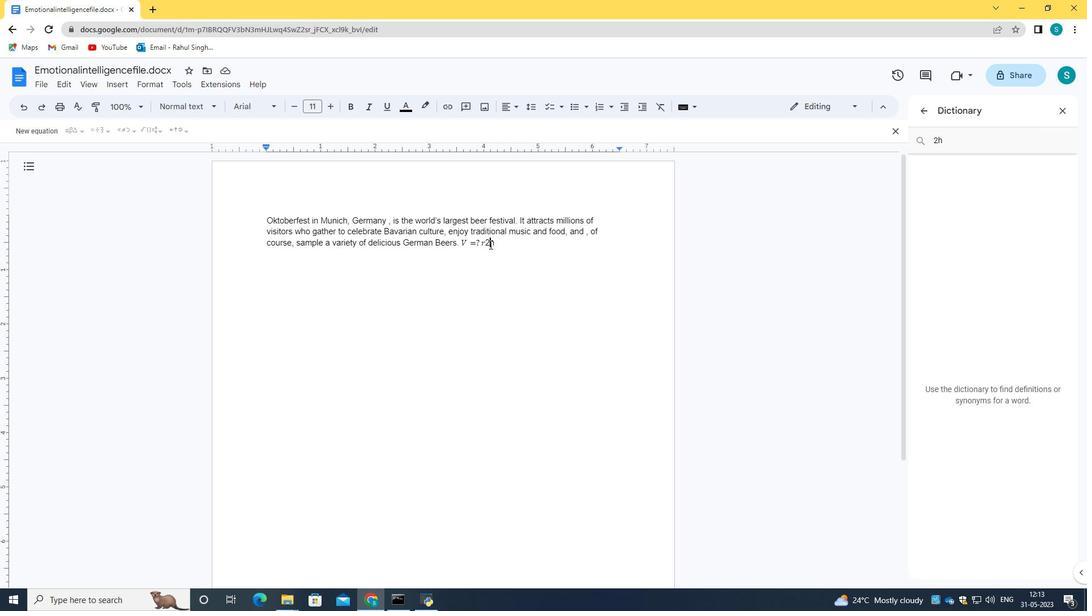 
Action: Mouse moved to (496, 245)
Screenshot: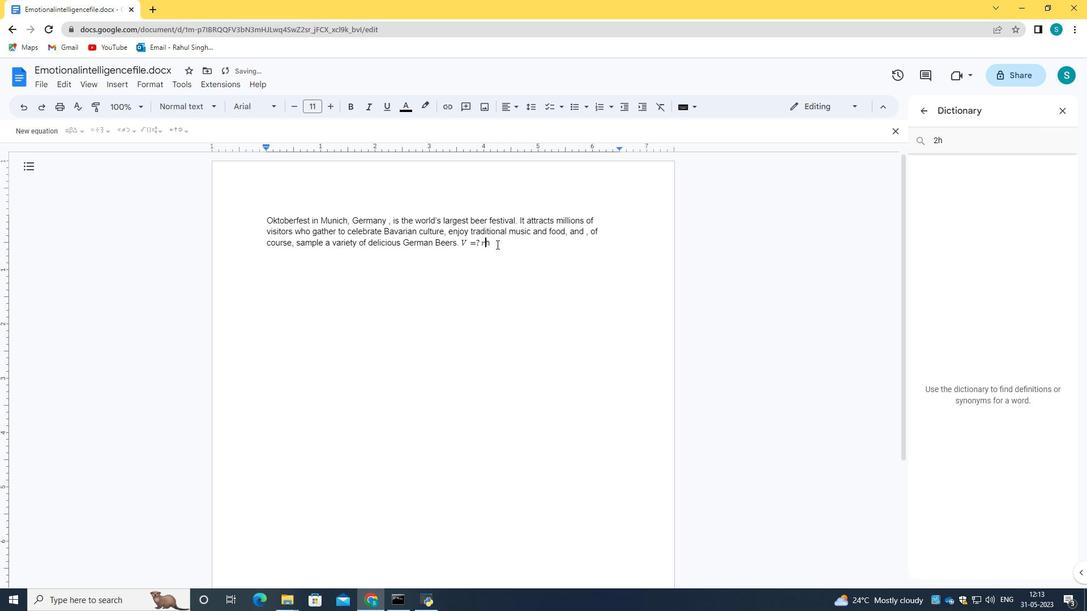 
Action: Key pressed <Key.backspace>
Screenshot: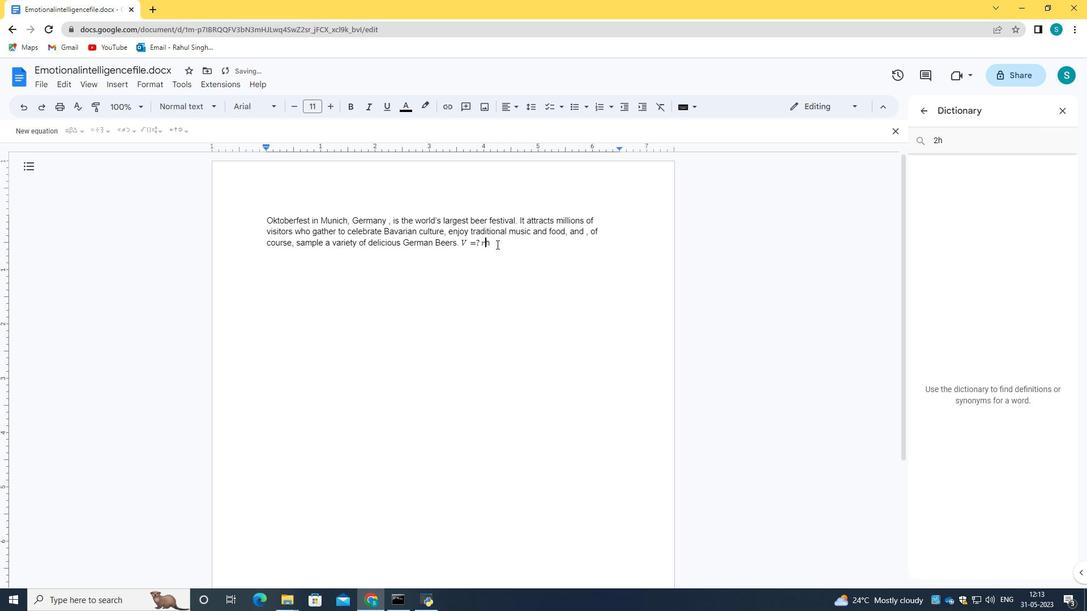 
Action: Mouse moved to (469, 242)
Screenshot: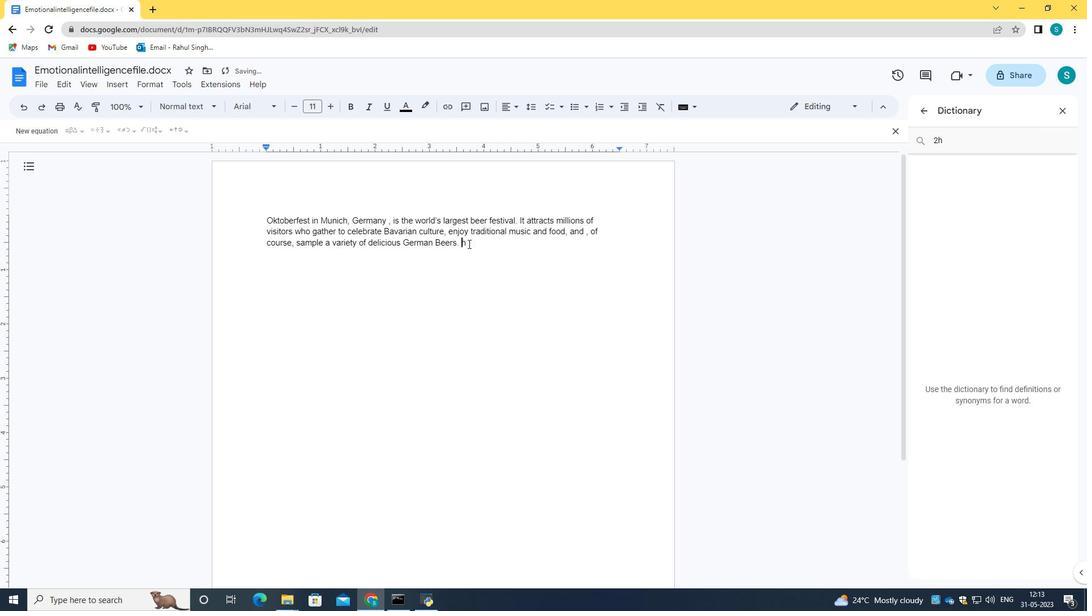 
Action: Mouse pressed left at (469, 242)
Screenshot: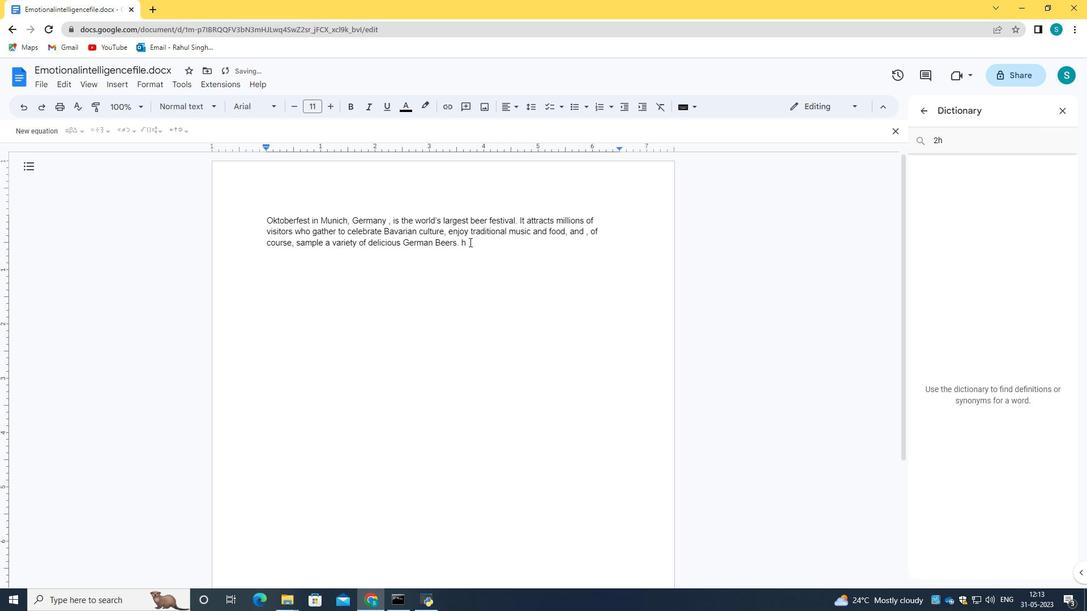 
Action: Mouse moved to (470, 242)
Screenshot: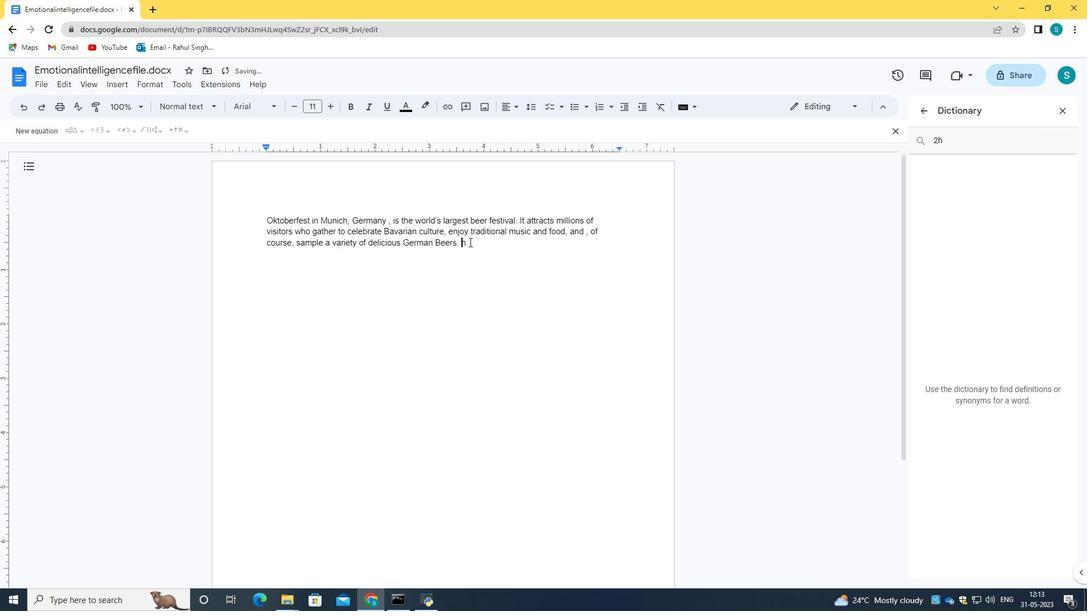 
Action: Key pressed <Key.backspace>
Screenshot: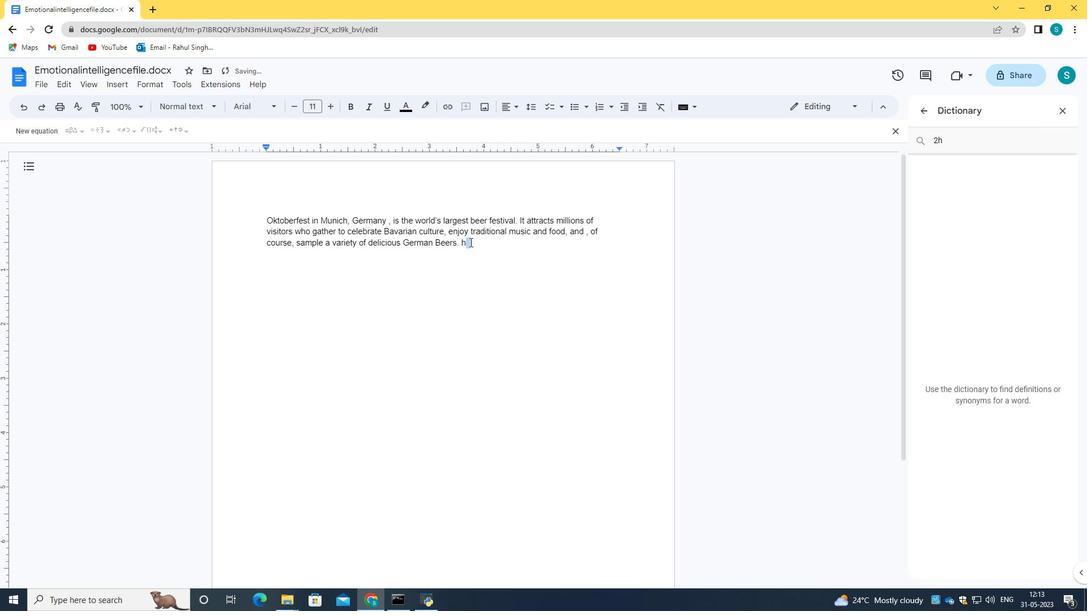 
Action: Mouse moved to (473, 244)
Screenshot: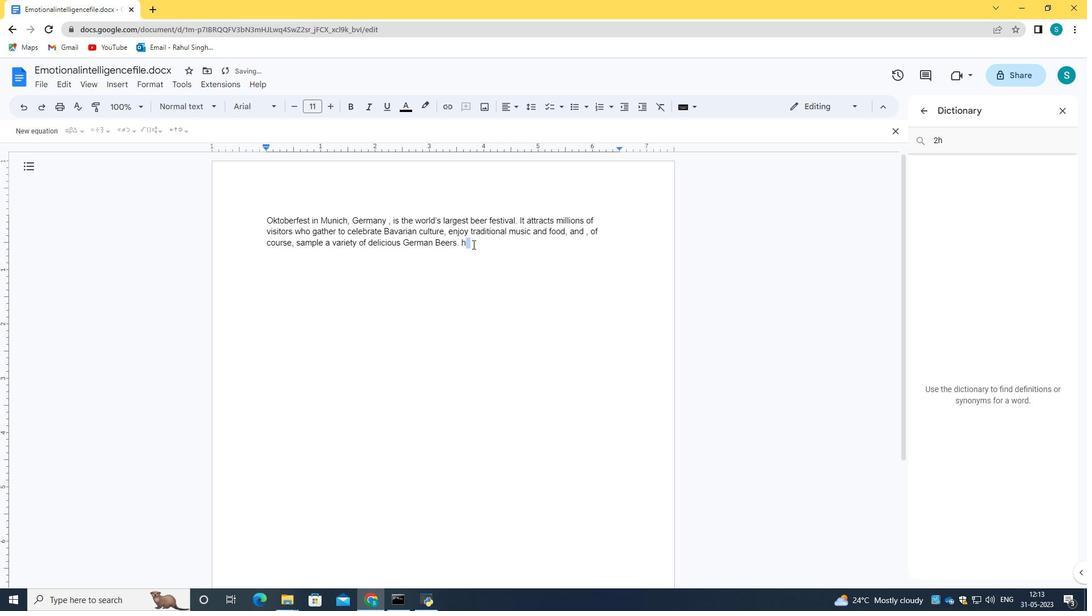 
Action: Mouse pressed left at (473, 244)
Screenshot: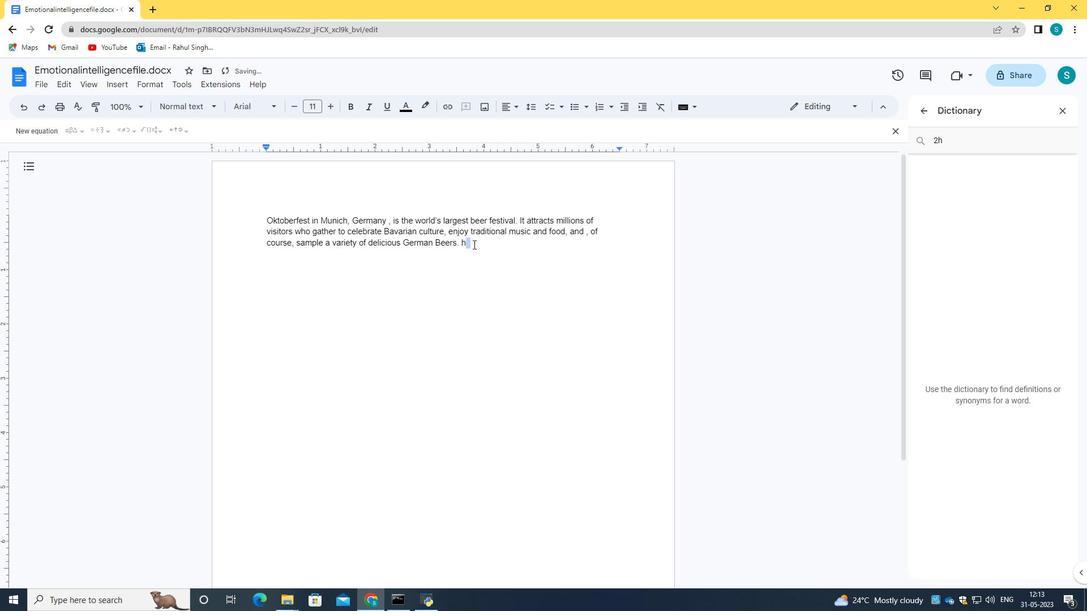 
Action: Key pressed <Key.backspace>
Screenshot: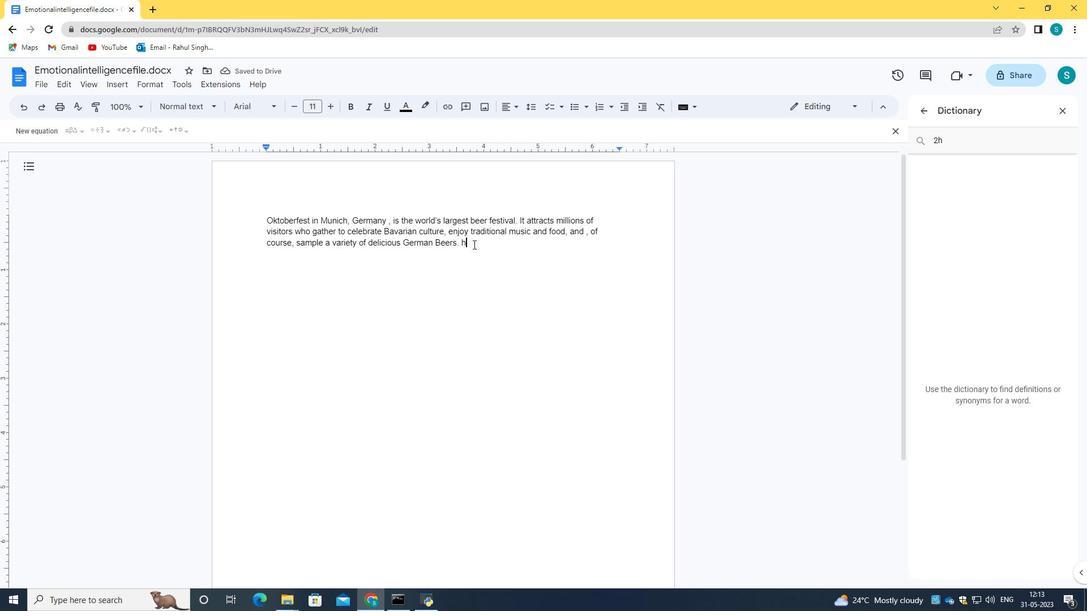 
Action: Mouse moved to (461, 239)
Screenshot: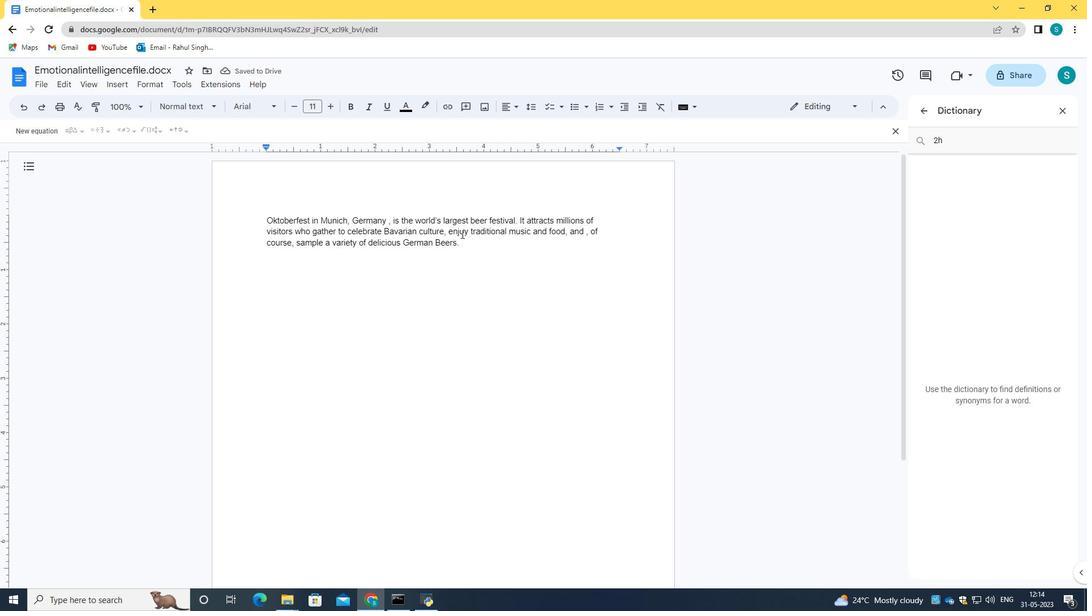 
Action: Key pressed <Key.enter>
Screenshot: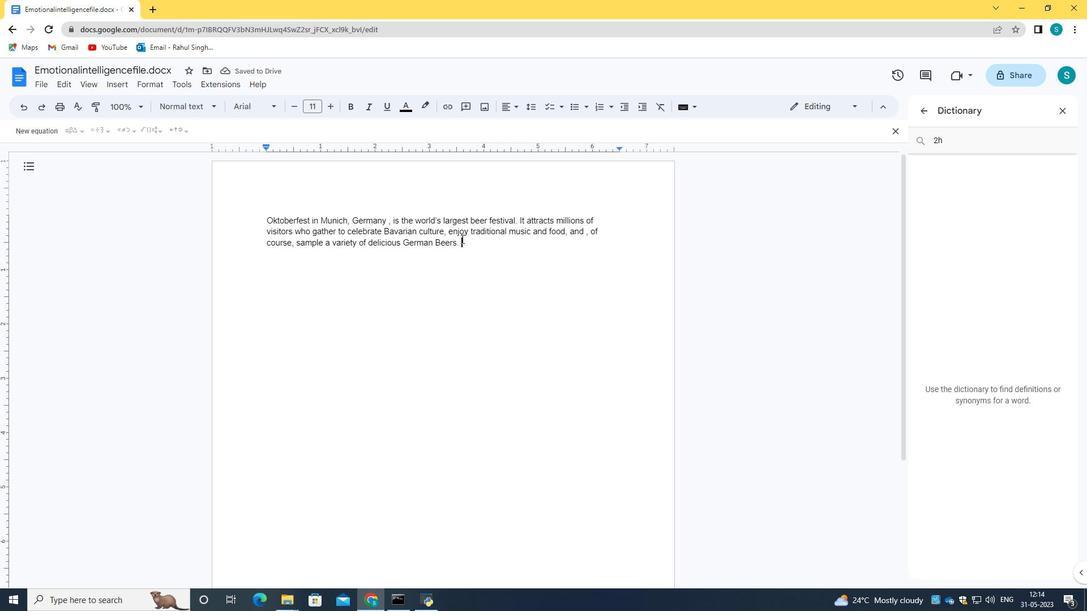 
Action: Mouse moved to (464, 243)
Screenshot: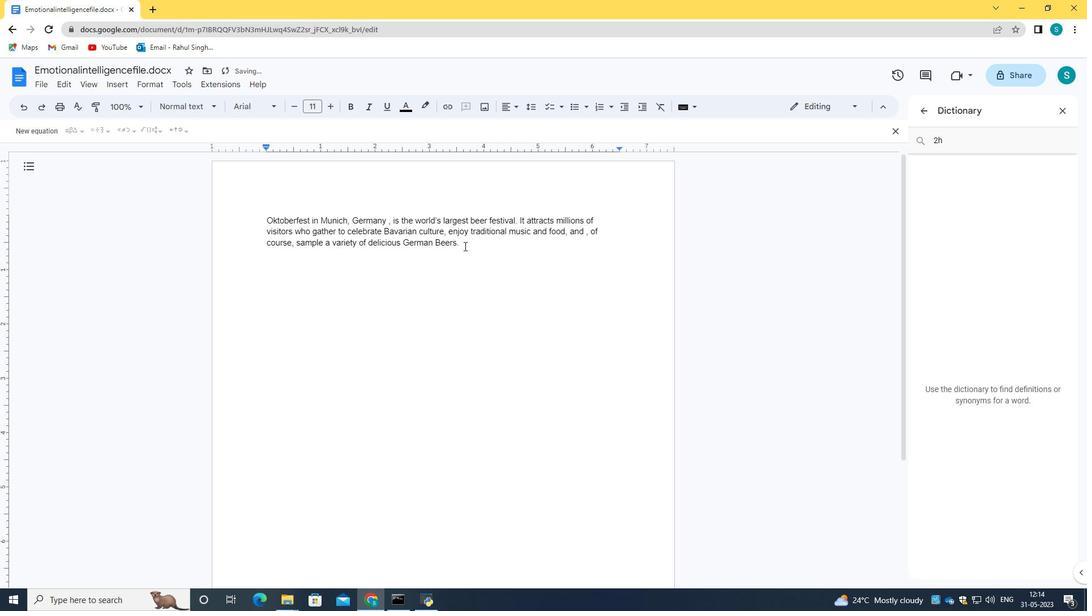 
Action: Mouse pressed left at (464, 243)
Screenshot: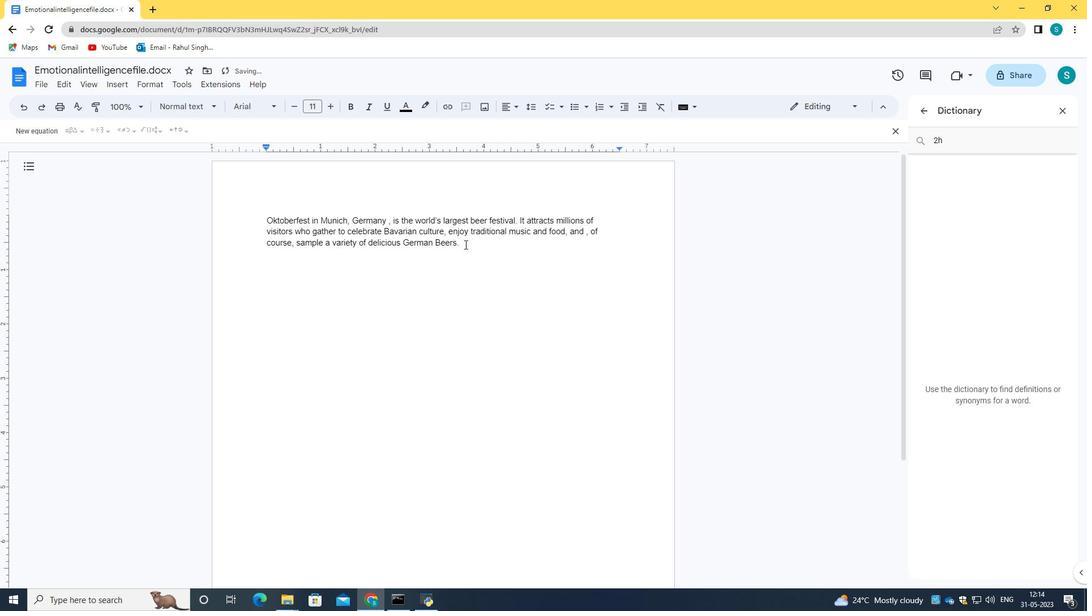 
Action: Mouse moved to (124, 86)
Screenshot: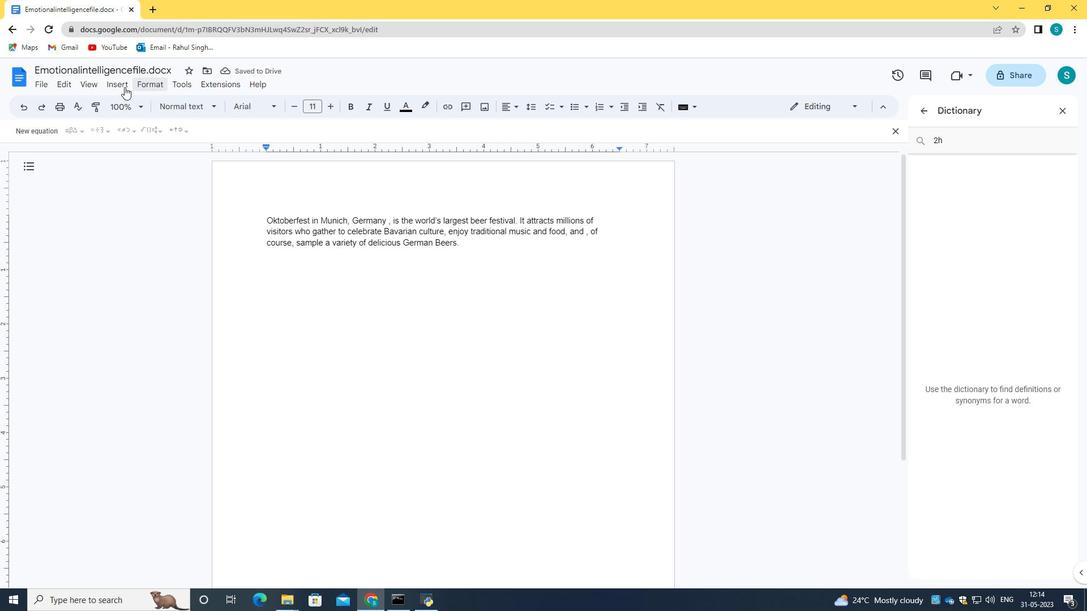 
Action: Mouse pressed left at (124, 86)
Screenshot: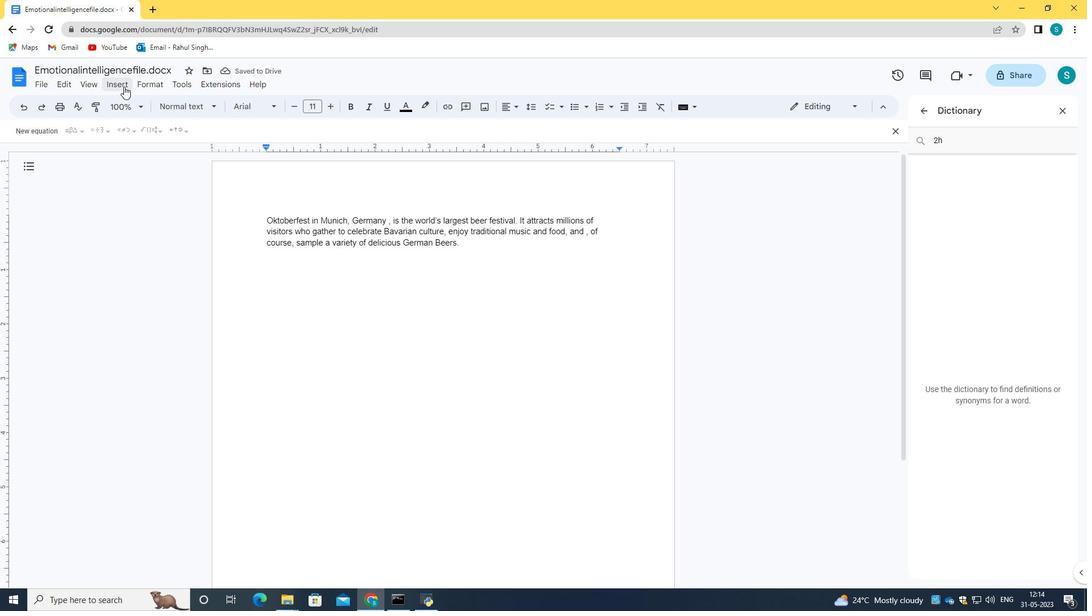 
Action: Mouse moved to (152, 316)
Screenshot: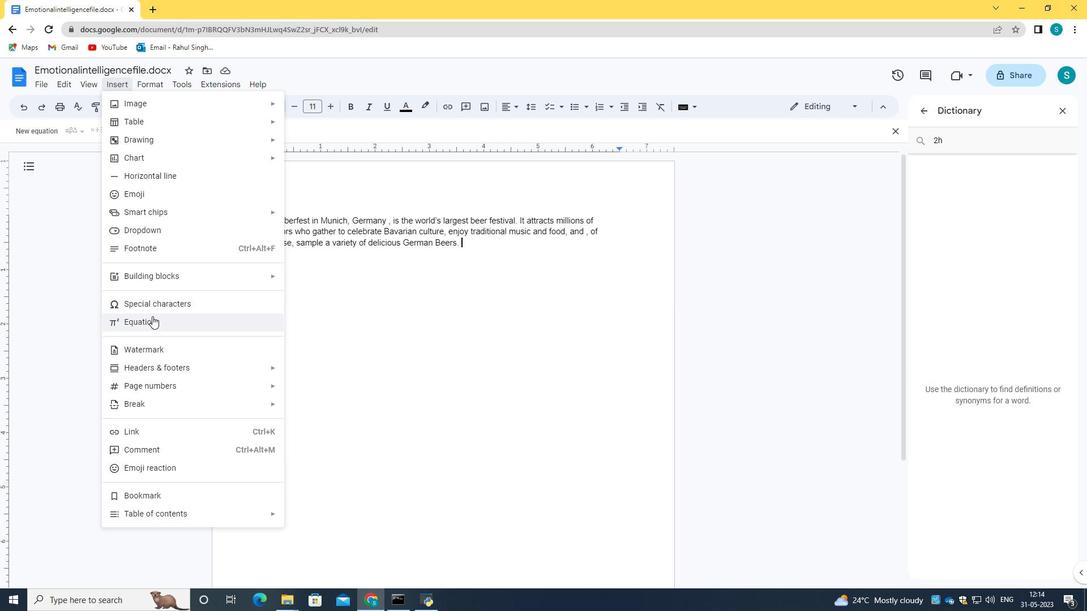 
Action: Mouse pressed left at (152, 316)
Screenshot: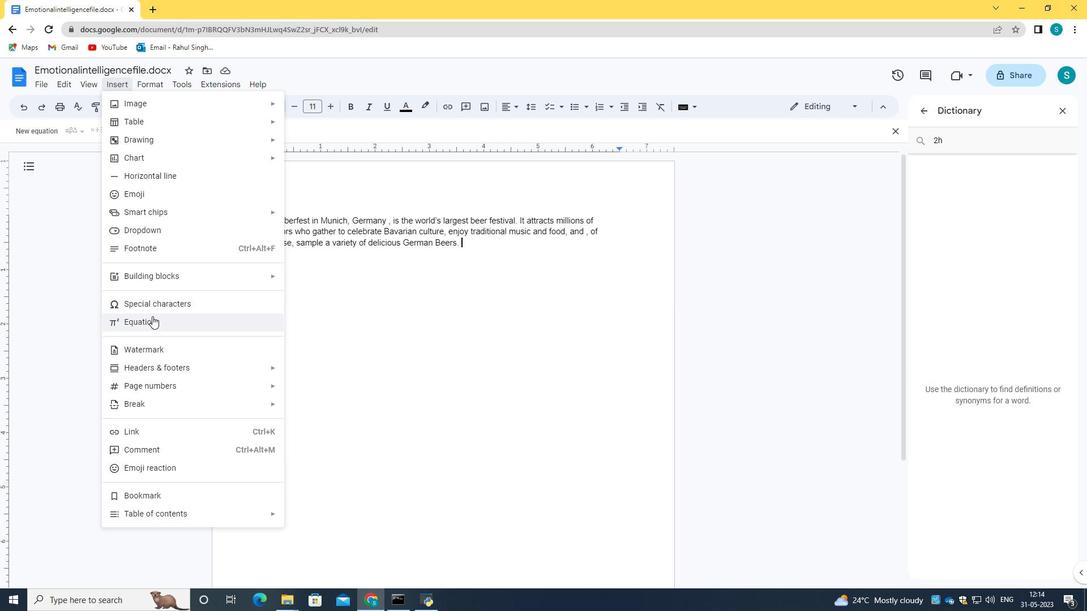 
Action: Mouse moved to (497, 246)
Screenshot: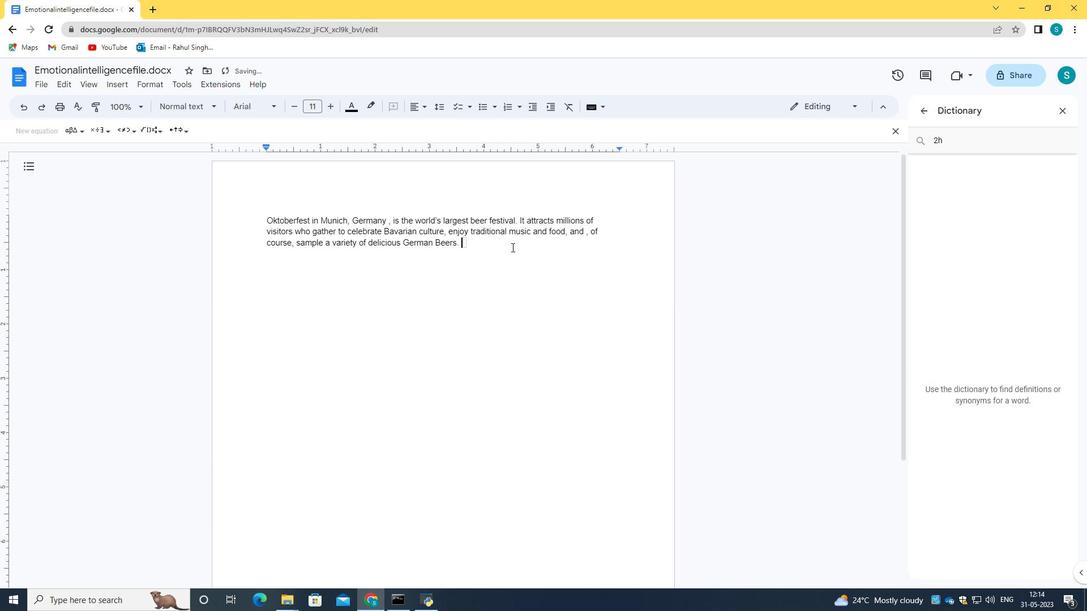 
Action: Key pressed <Key.caps_lock>V=<Key.shift_r>?<Key.caps_lock>r<Key.shift>@<Key.backspace>2
Screenshot: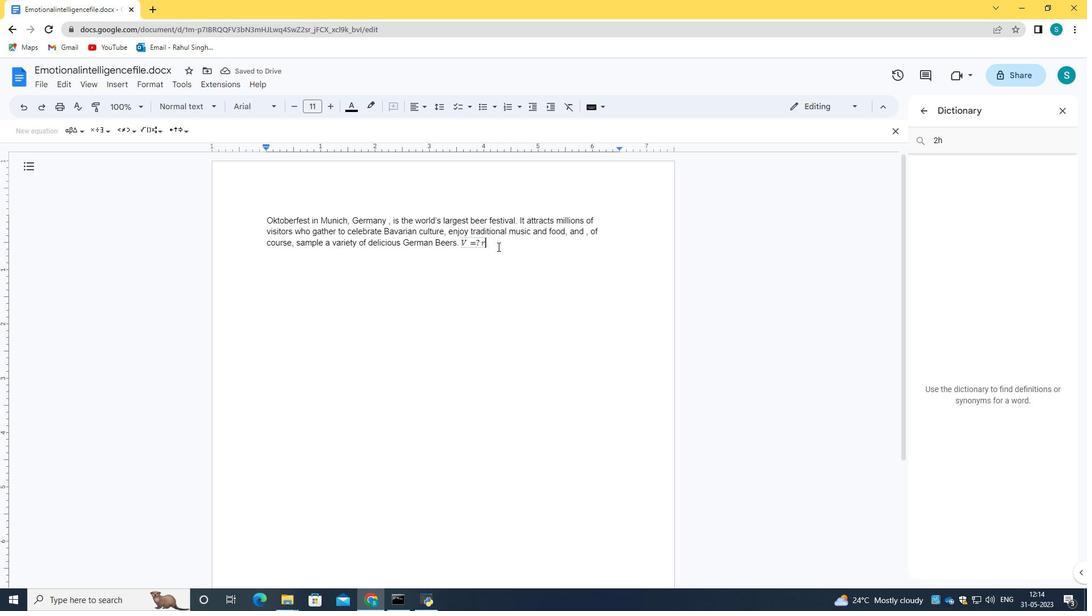 
Action: Mouse moved to (488, 241)
Screenshot: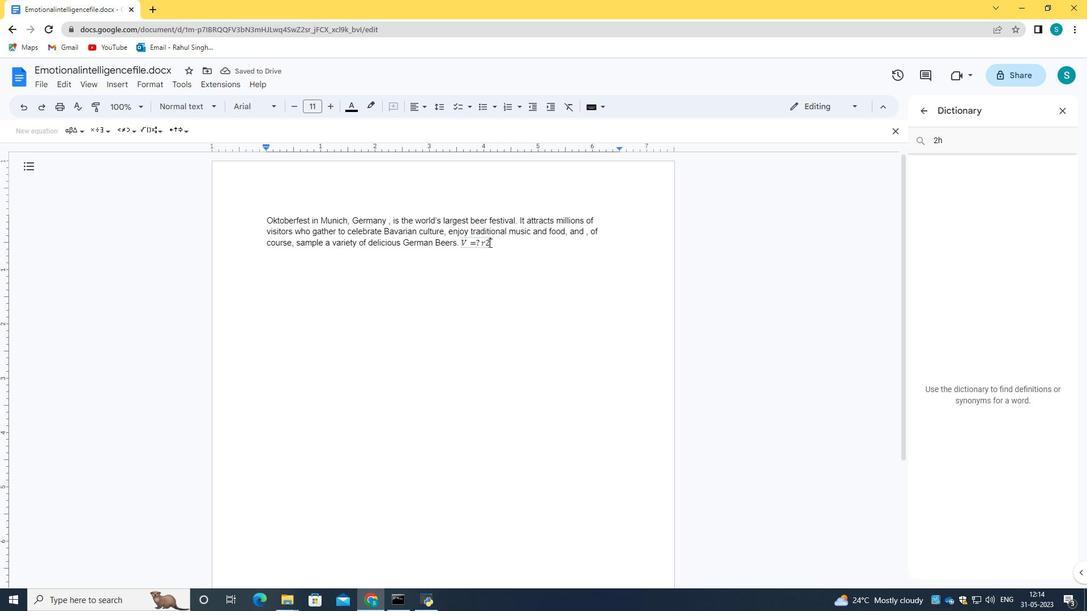 
Action: Mouse pressed left at (488, 241)
Screenshot: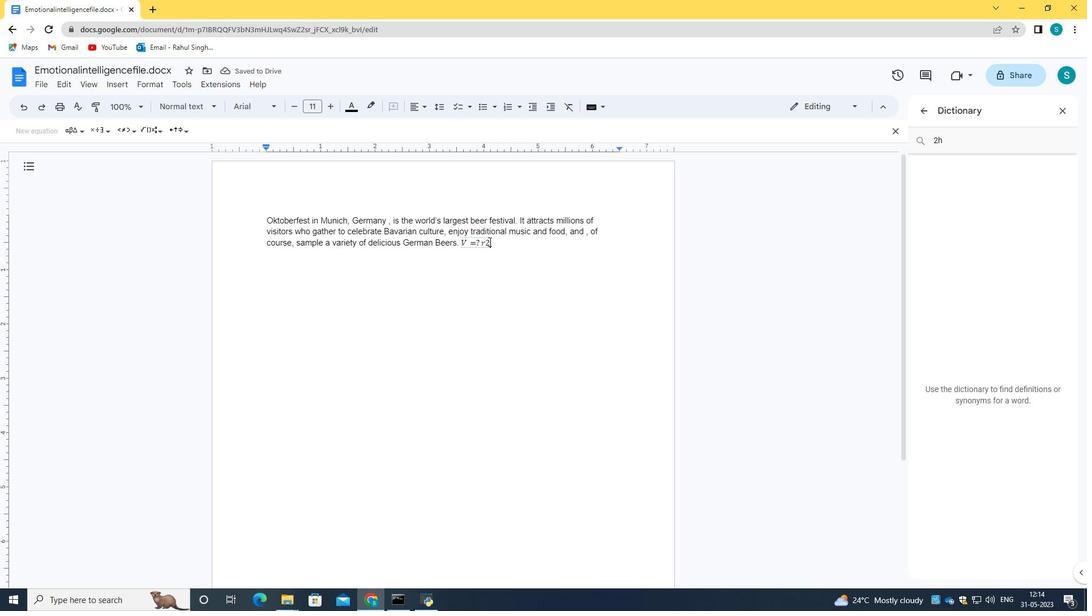 
Action: Mouse moved to (490, 244)
Screenshot: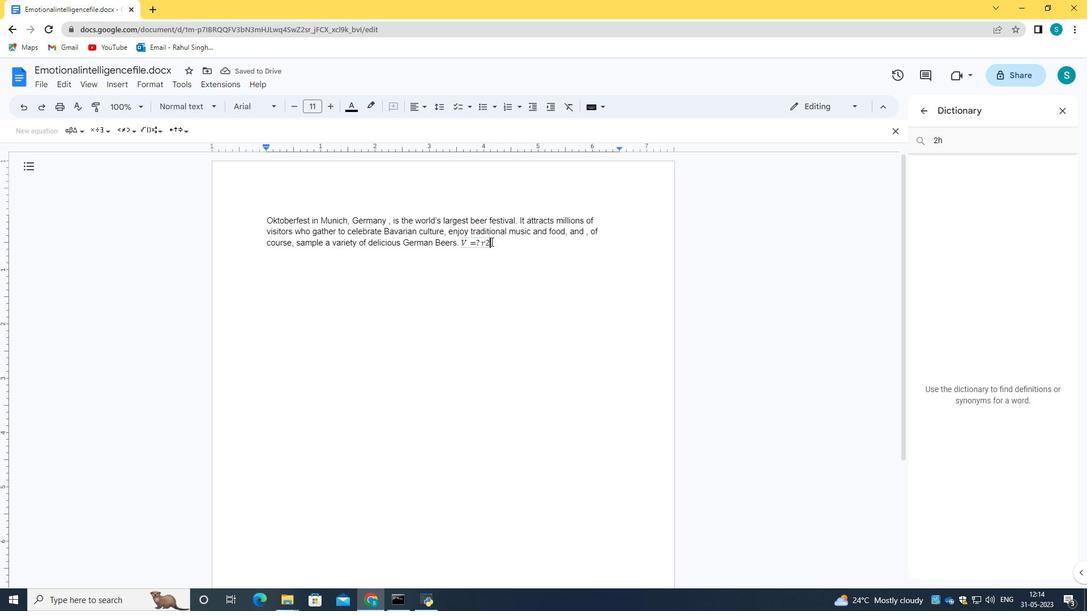 
Action: Mouse pressed left at (490, 244)
Screenshot: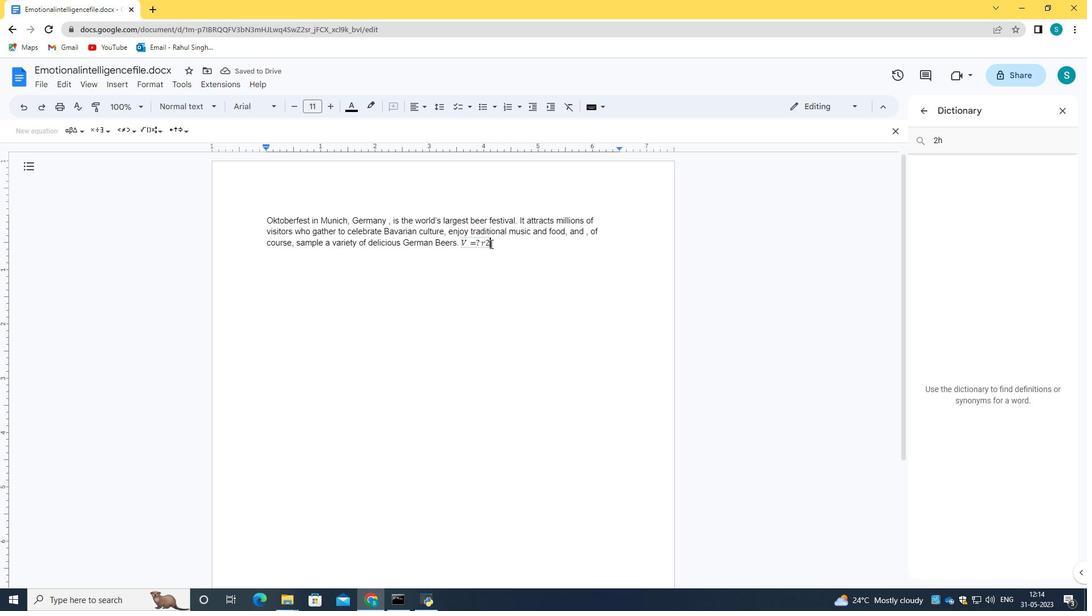 
Action: Mouse moved to (487, 242)
Screenshot: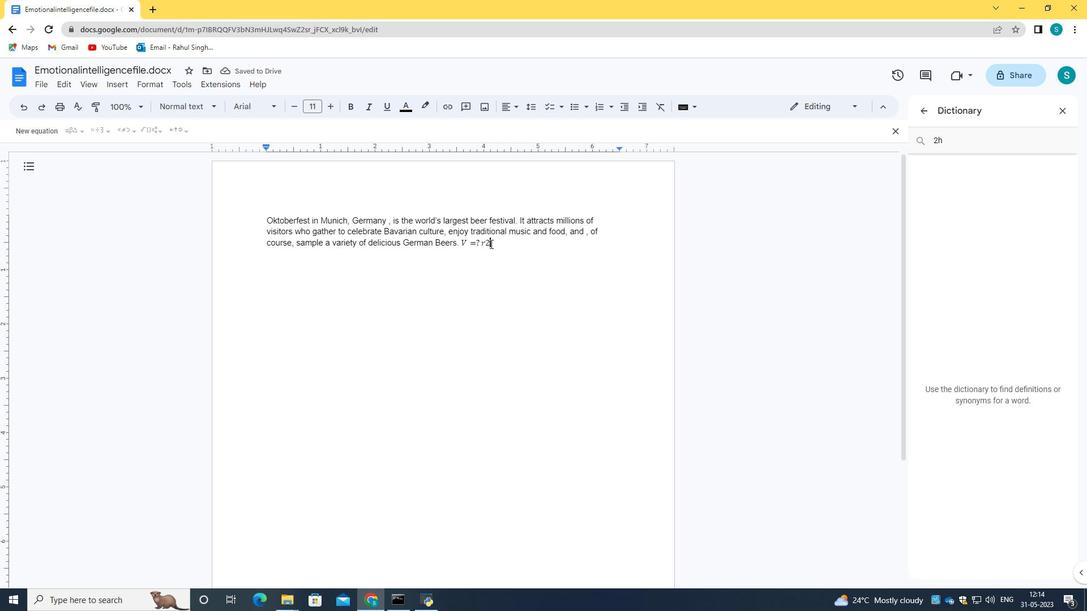 
Action: Mouse pressed left at (487, 242)
Screenshot: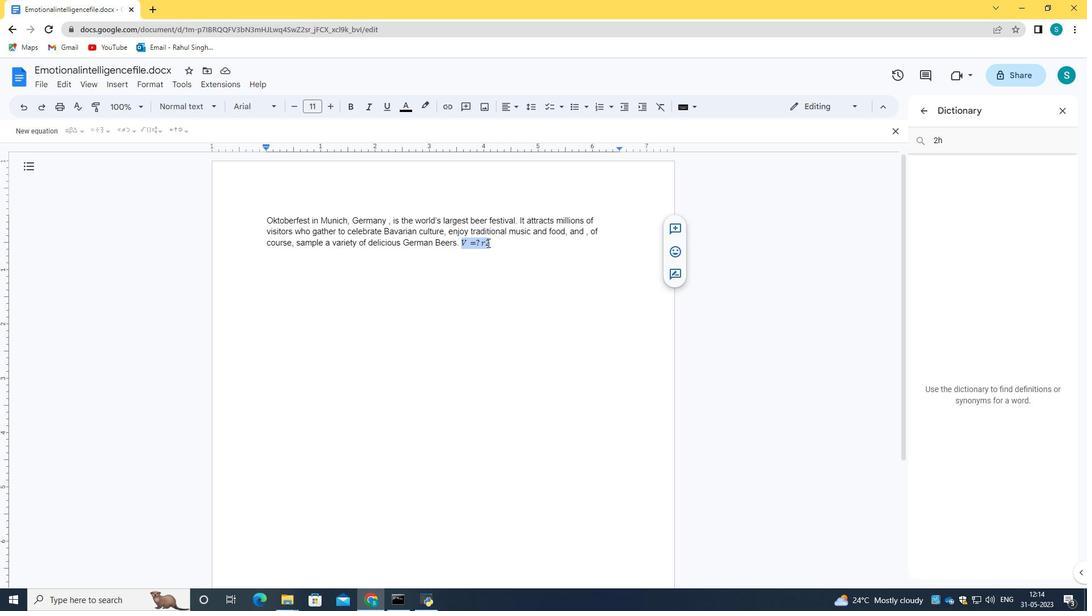 
Action: Mouse moved to (495, 241)
Screenshot: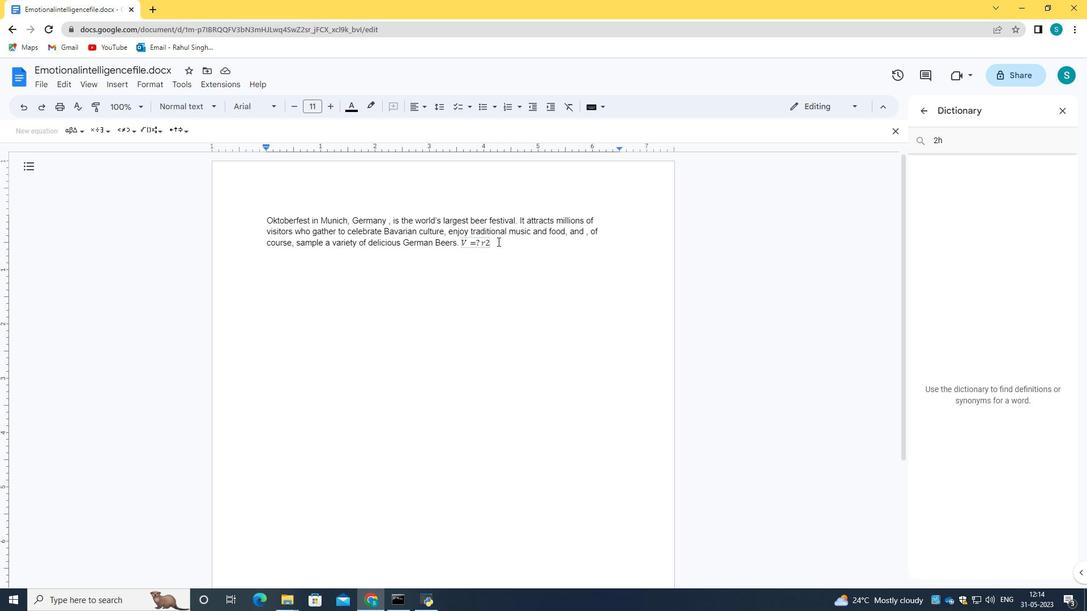 
Action: Key pressed h
Screenshot: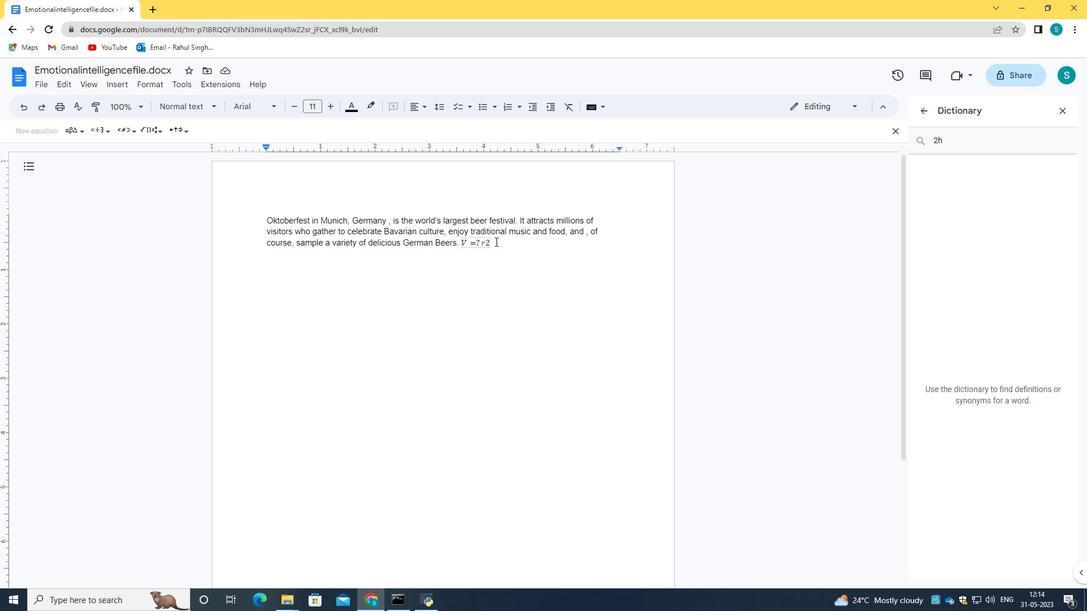 
Action: Mouse moved to (495, 242)
Screenshot: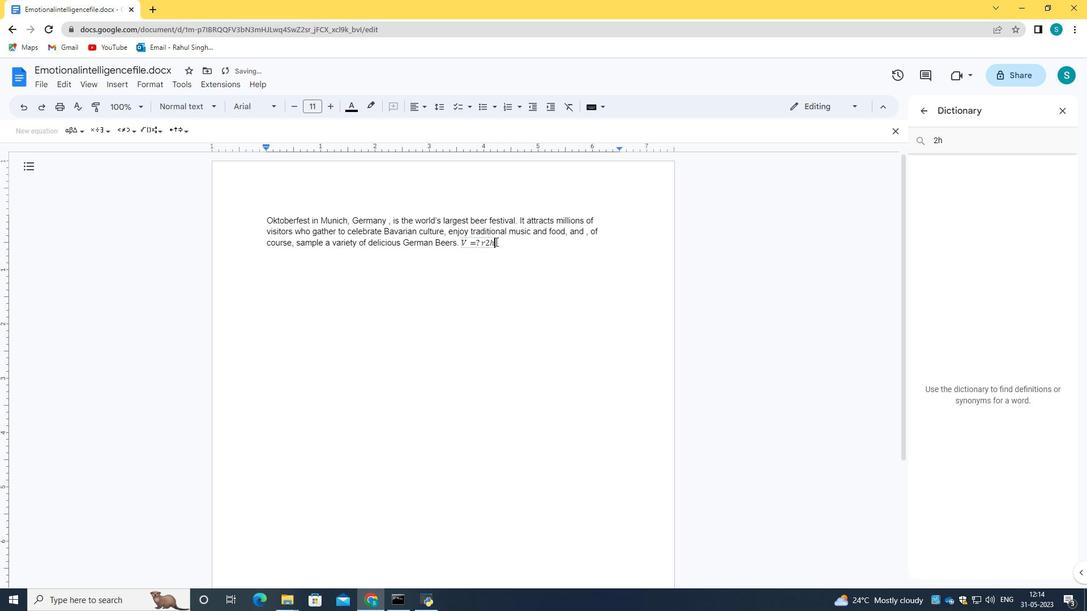 
Action: Key pressed <Key.enter>
Screenshot: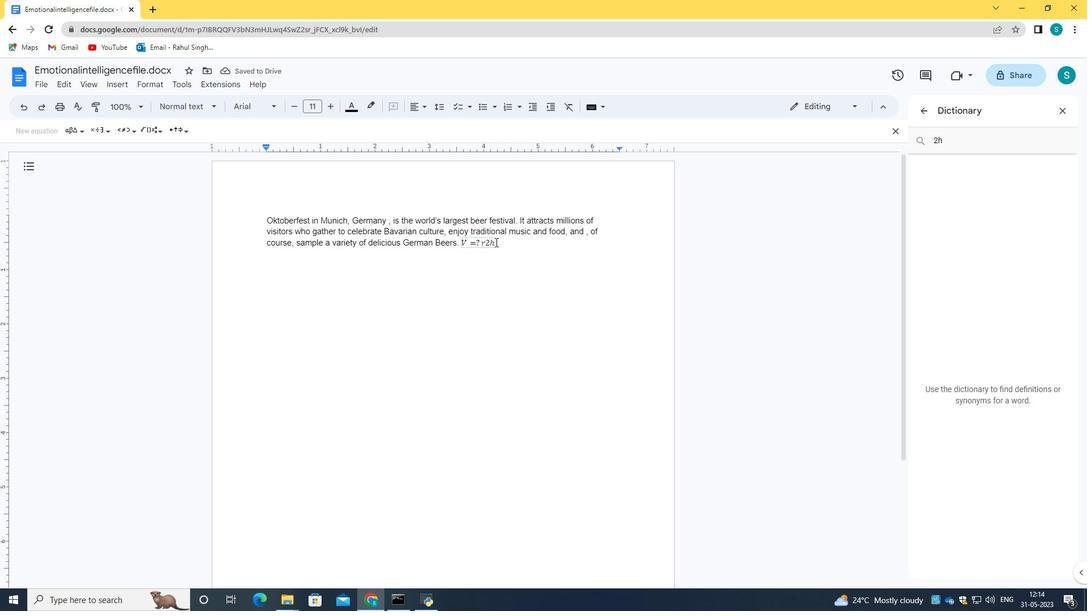 
Action: Mouse moved to (498, 241)
Screenshot: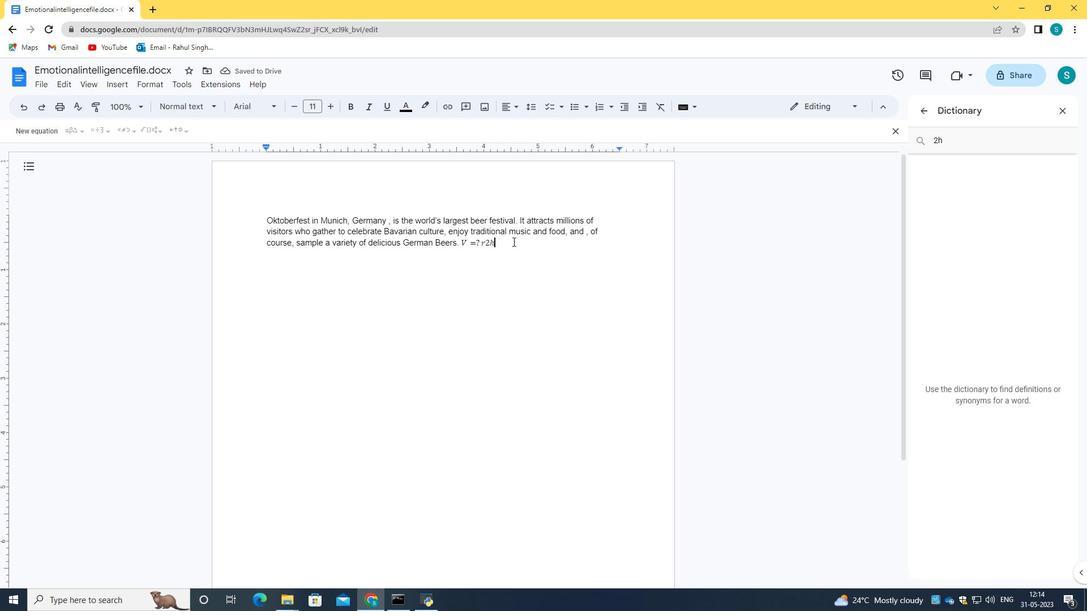 
Action: Mouse pressed left at (498, 241)
Screenshot: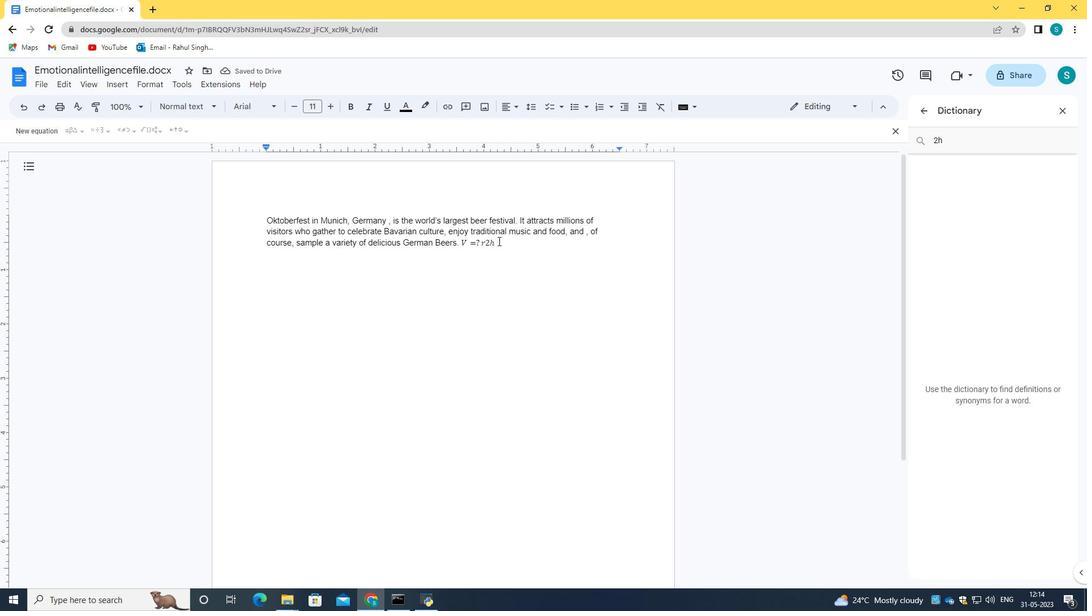 
Action: Mouse moved to (463, 241)
Screenshot: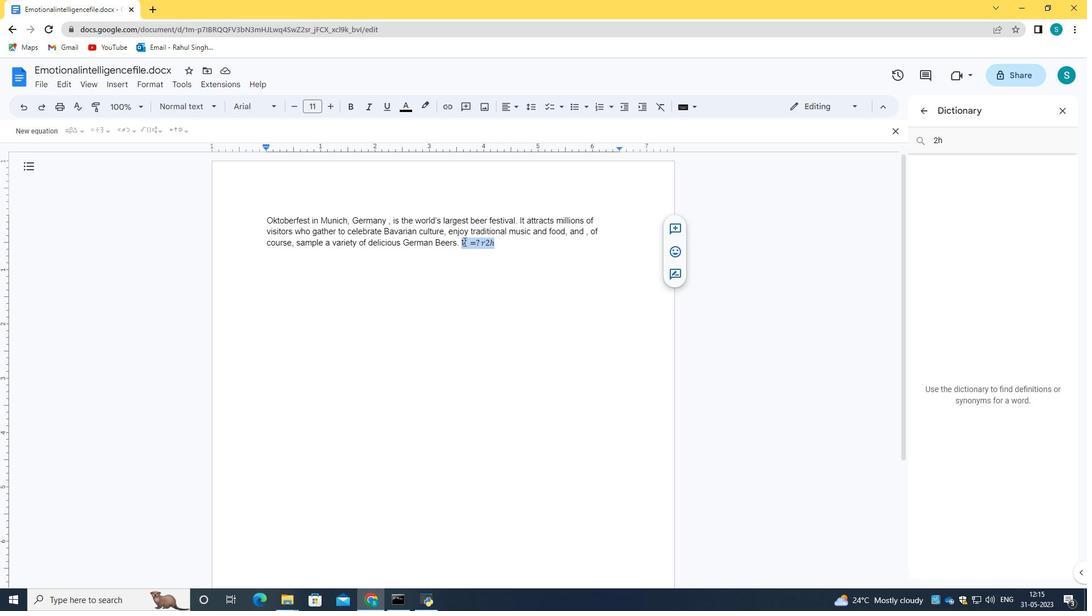 
Action: Mouse pressed right at (463, 241)
Screenshot: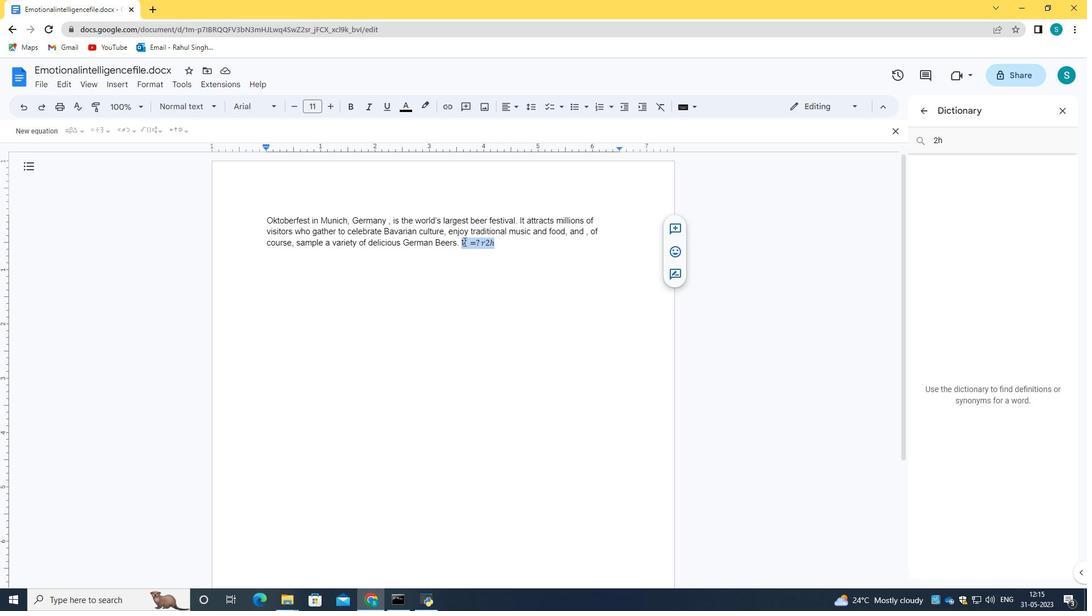 
Action: Mouse moved to (585, 176)
Screenshot: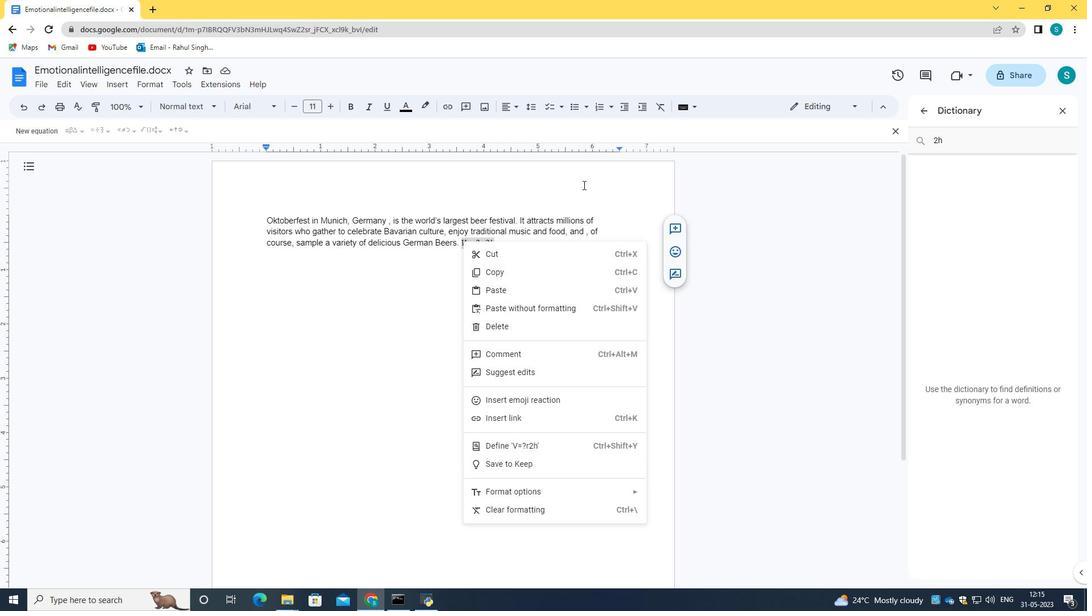 
Action: Mouse pressed left at (585, 176)
Screenshot: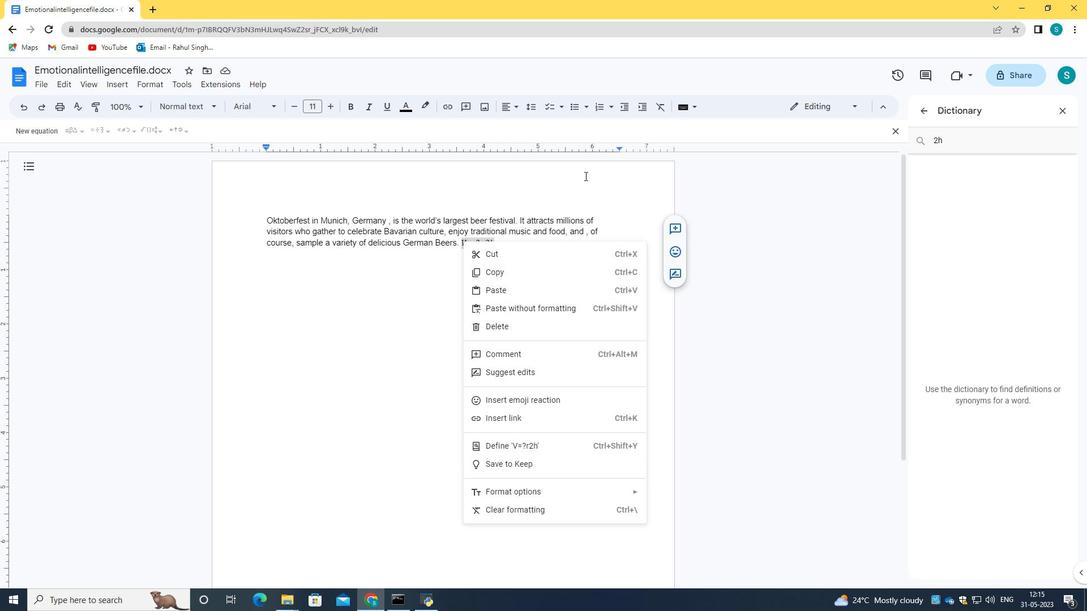 
Action: Mouse moved to (502, 244)
Screenshot: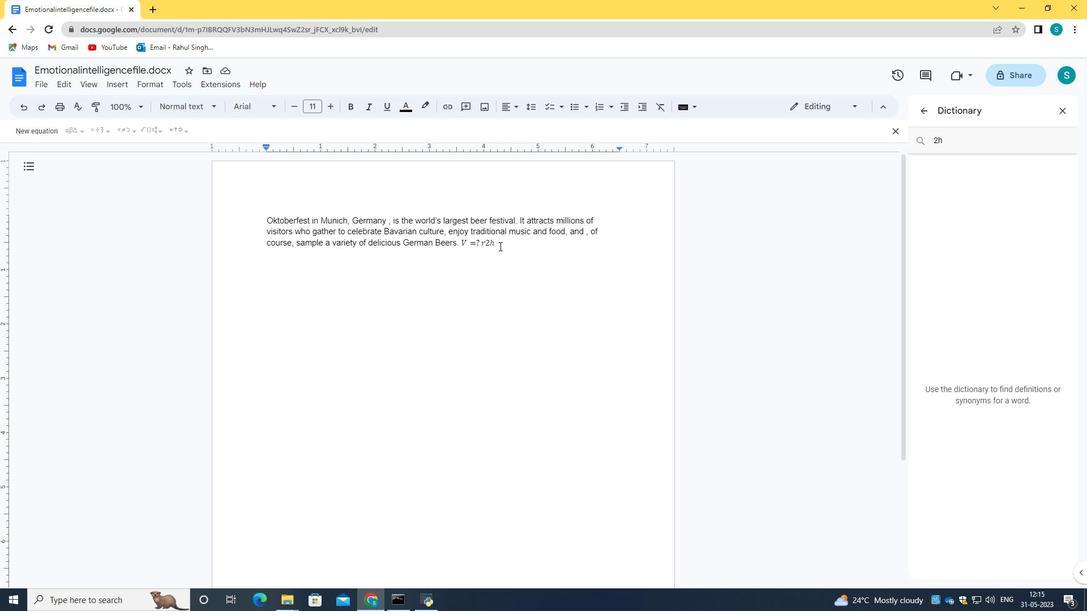 
Action: Mouse pressed left at (502, 244)
Screenshot: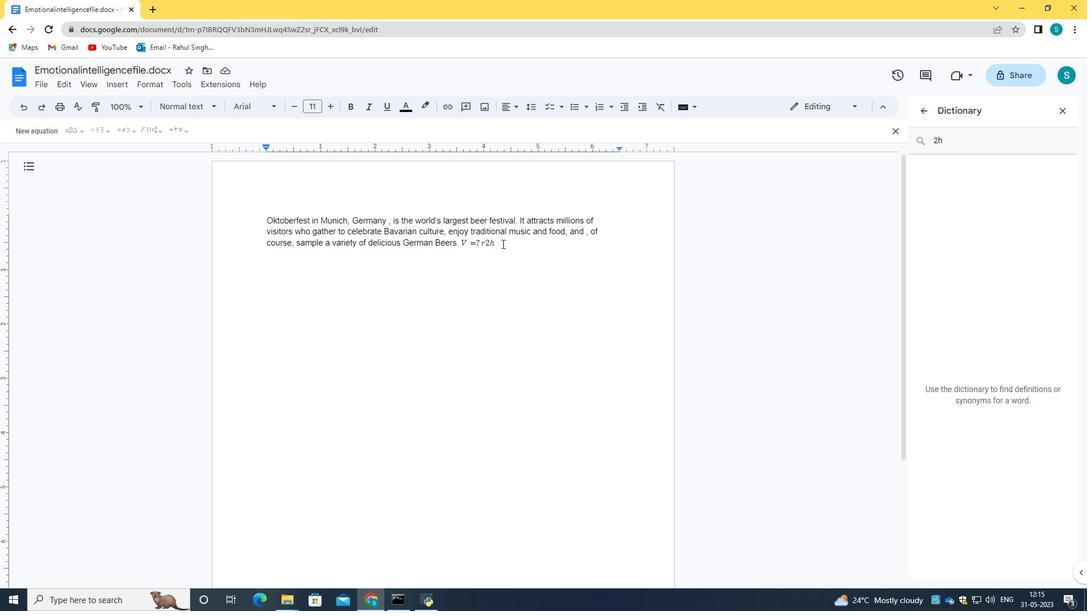 
Action: Mouse moved to (420, 109)
Screenshot: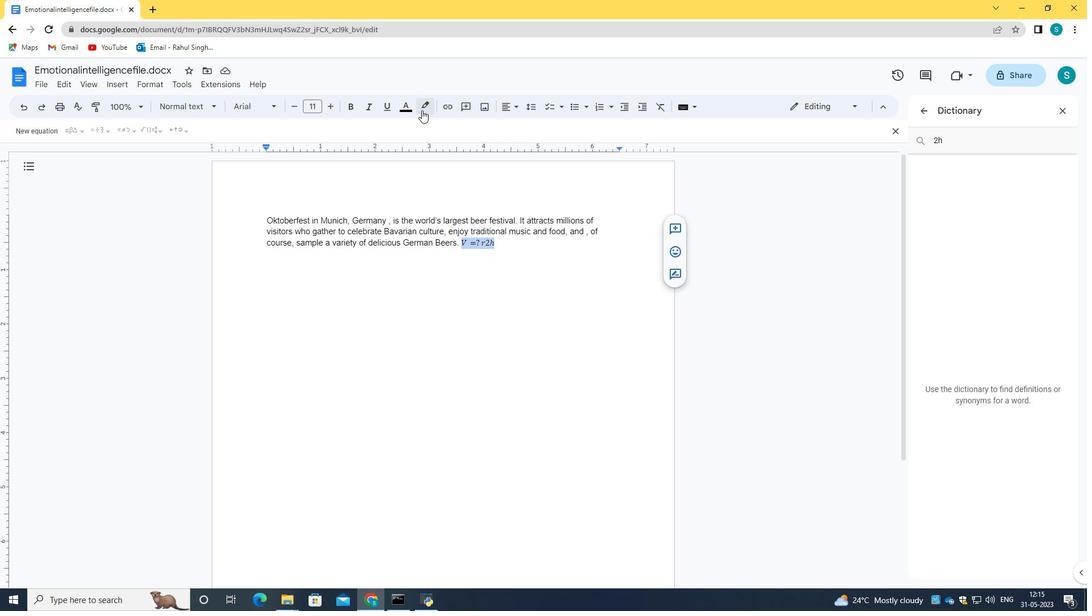 
Action: Mouse pressed left at (420, 109)
Screenshot: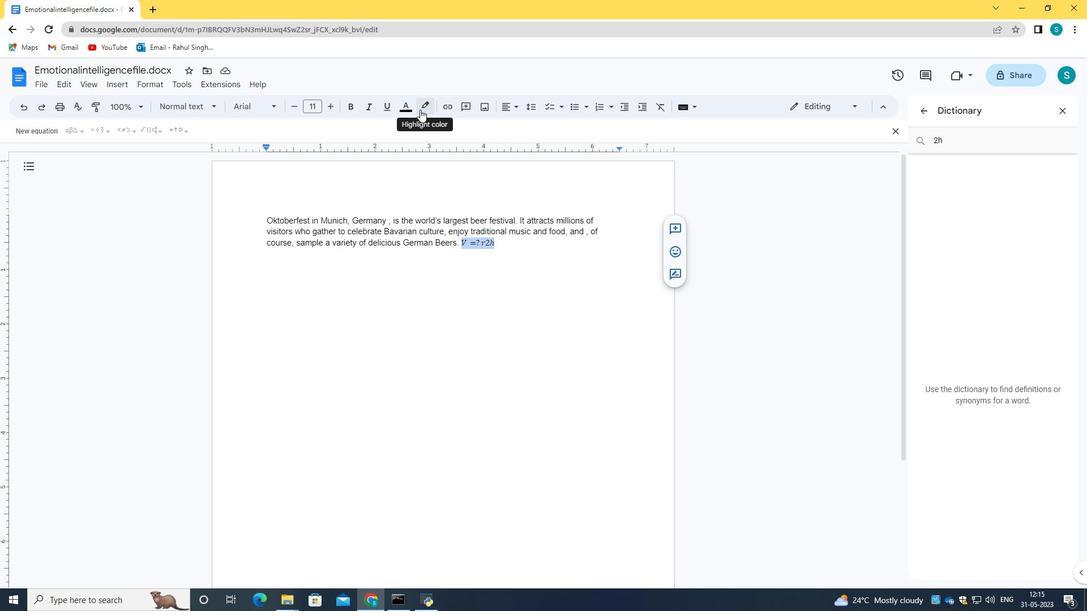 
Action: Mouse moved to (411, 109)
Screenshot: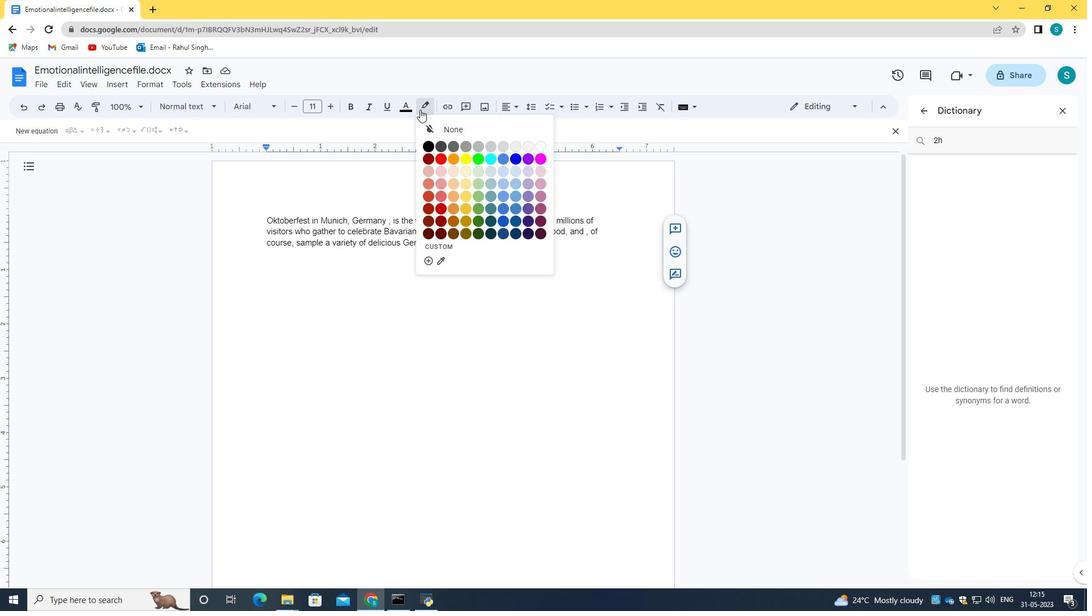 
Action: Mouse pressed left at (411, 109)
Screenshot: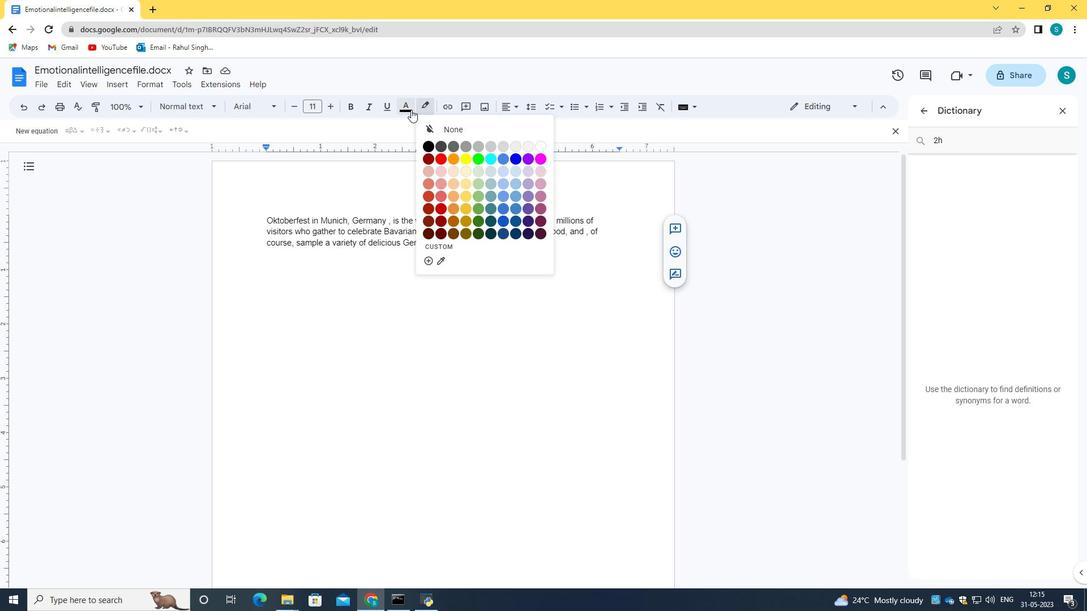 
Action: Mouse moved to (507, 141)
Screenshot: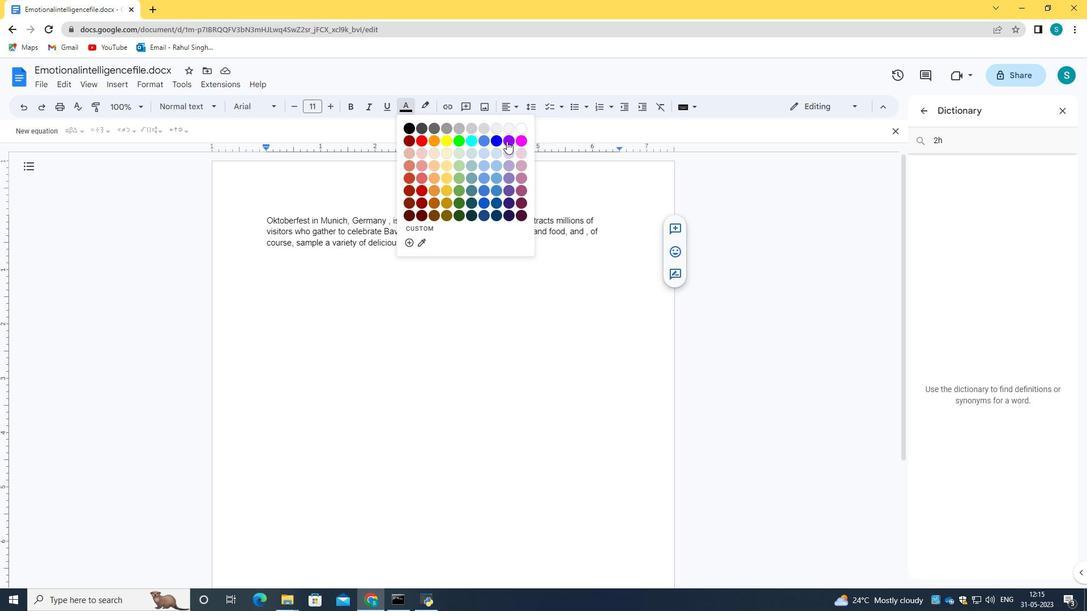 
Action: Mouse pressed left at (507, 141)
Screenshot: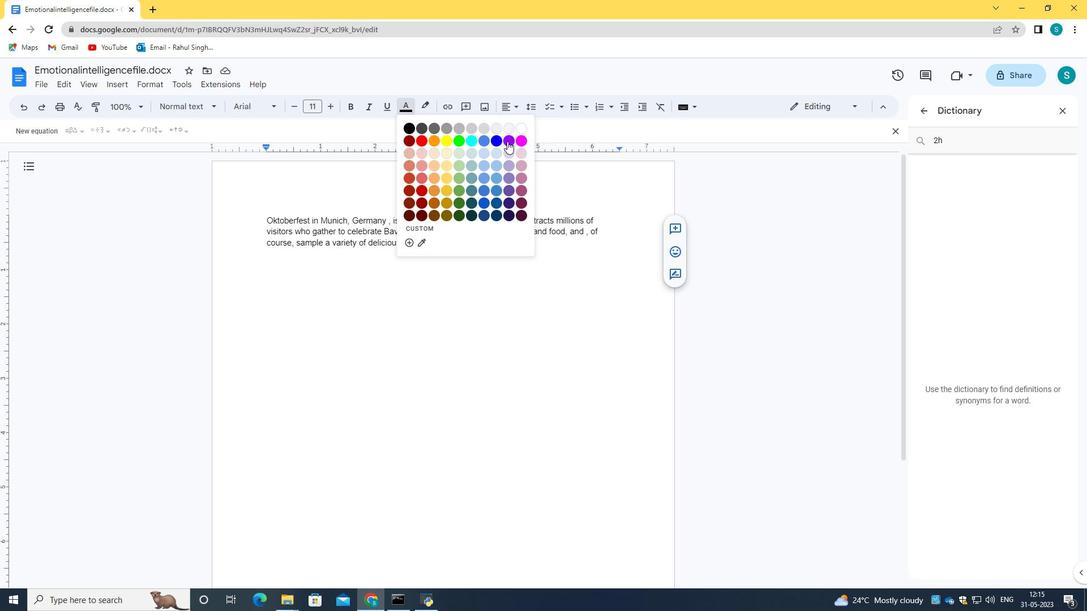 
Action: Mouse moved to (550, 276)
Screenshot: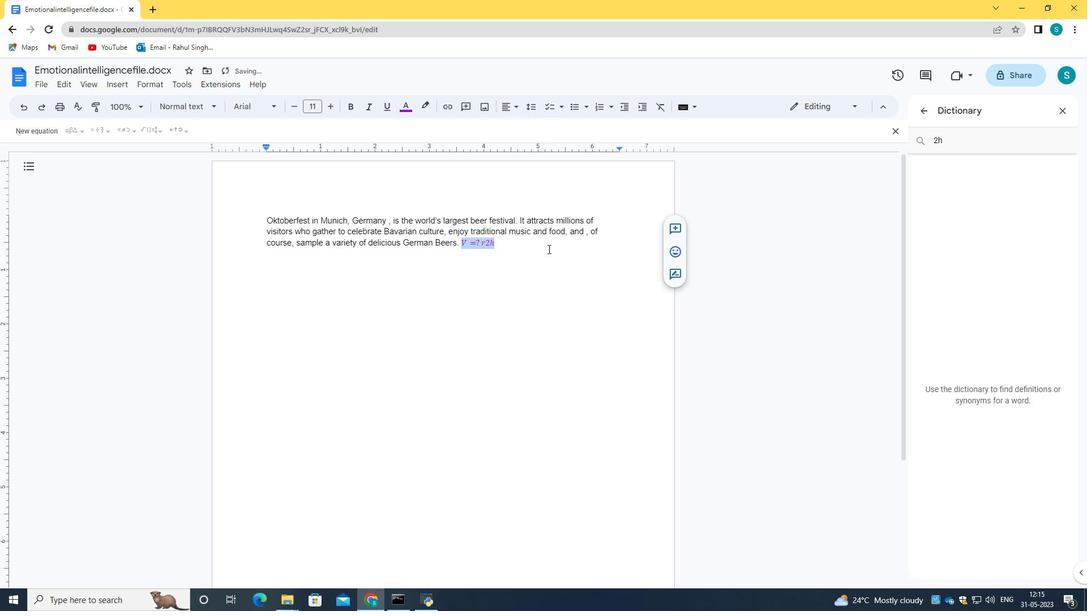 
Action: Mouse pressed left at (550, 276)
Screenshot: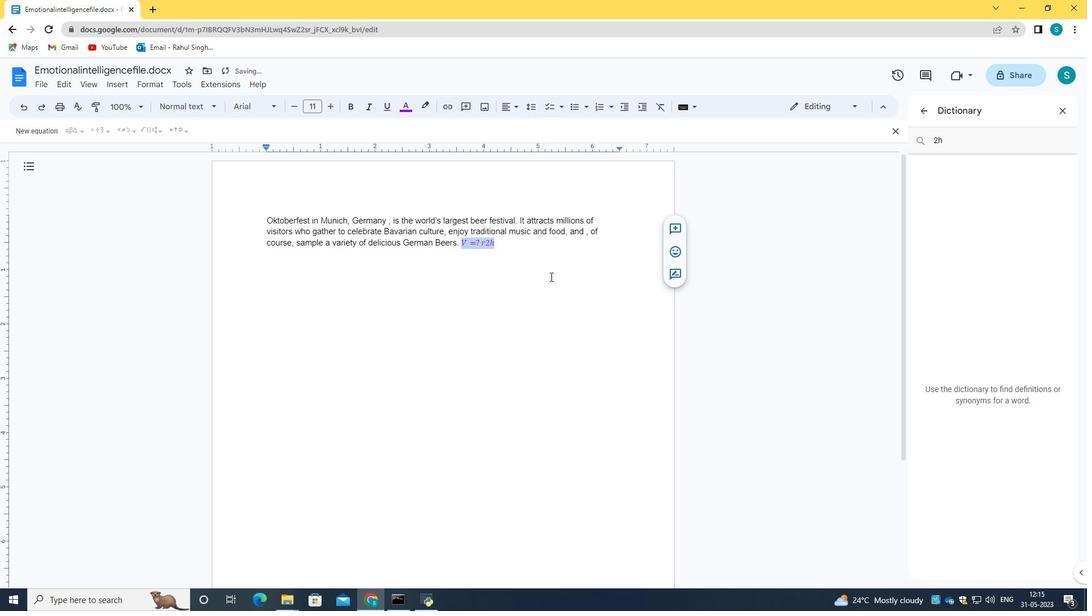 
Action: Mouse moved to (59, 81)
Screenshot: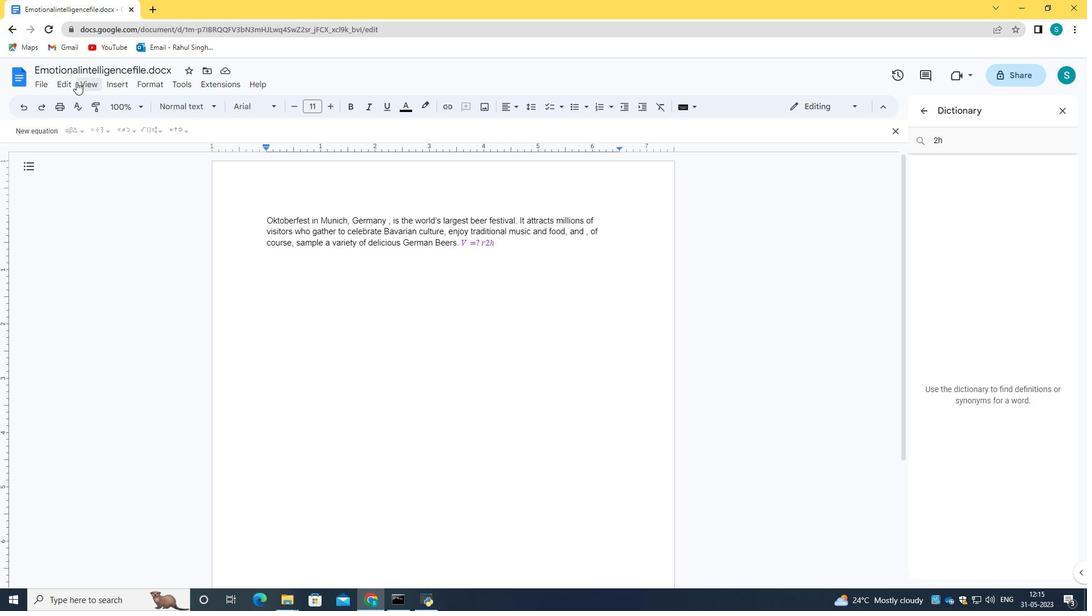 
Action: Mouse pressed left at (59, 81)
Screenshot: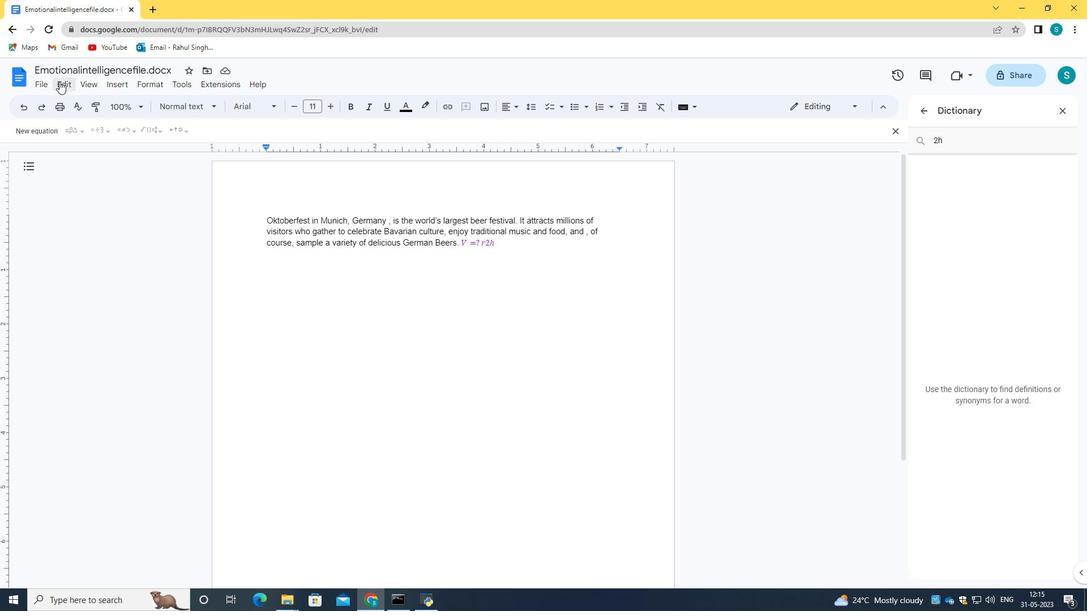 
Action: Mouse moved to (187, 257)
Screenshot: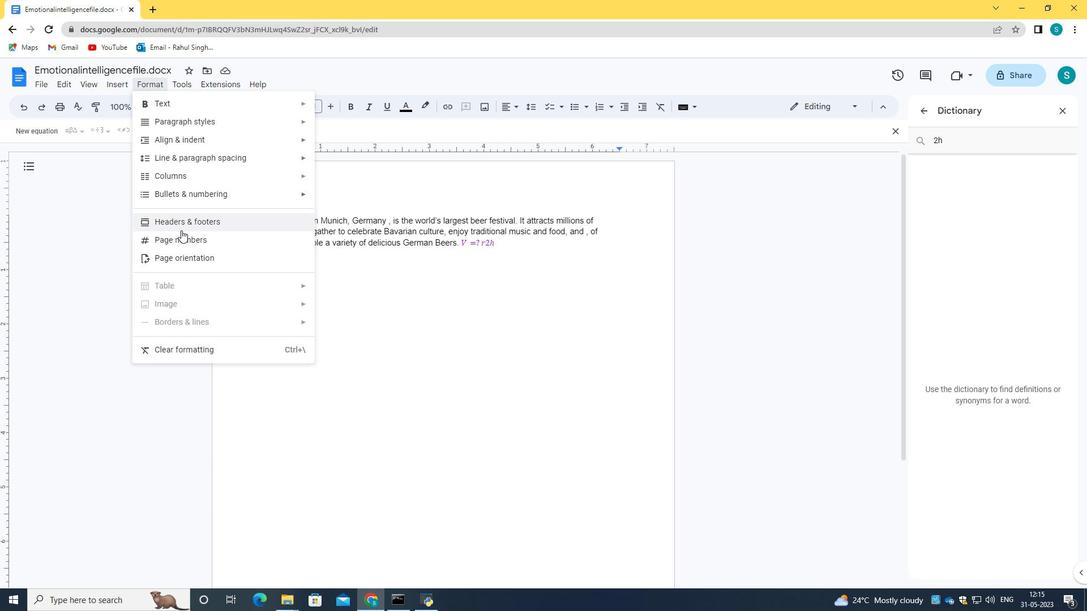 
Action: Mouse pressed left at (187, 257)
Screenshot: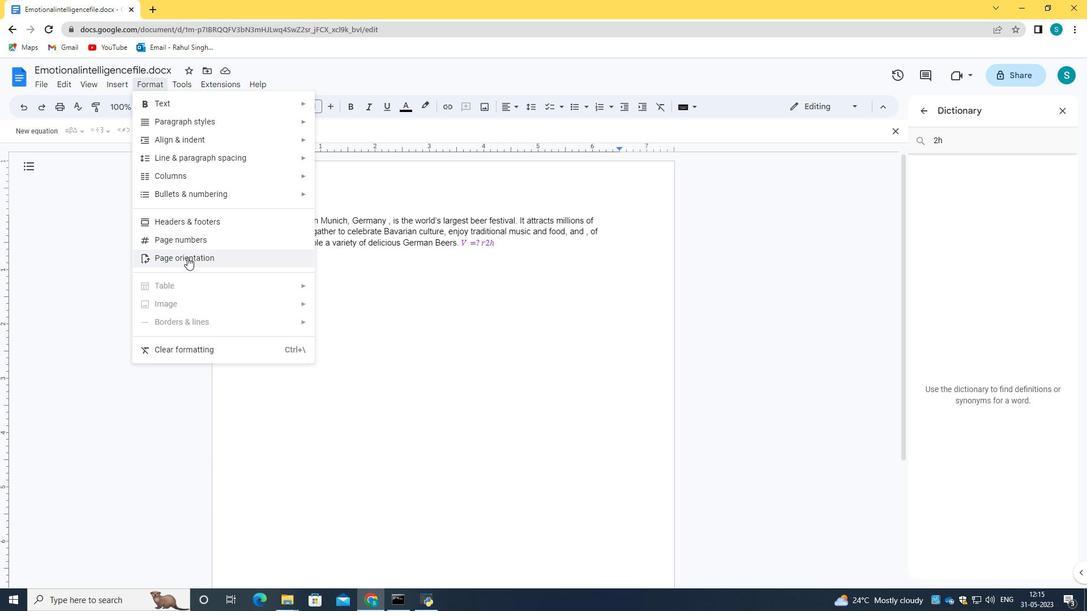 
Action: Mouse moved to (600, 394)
Screenshot: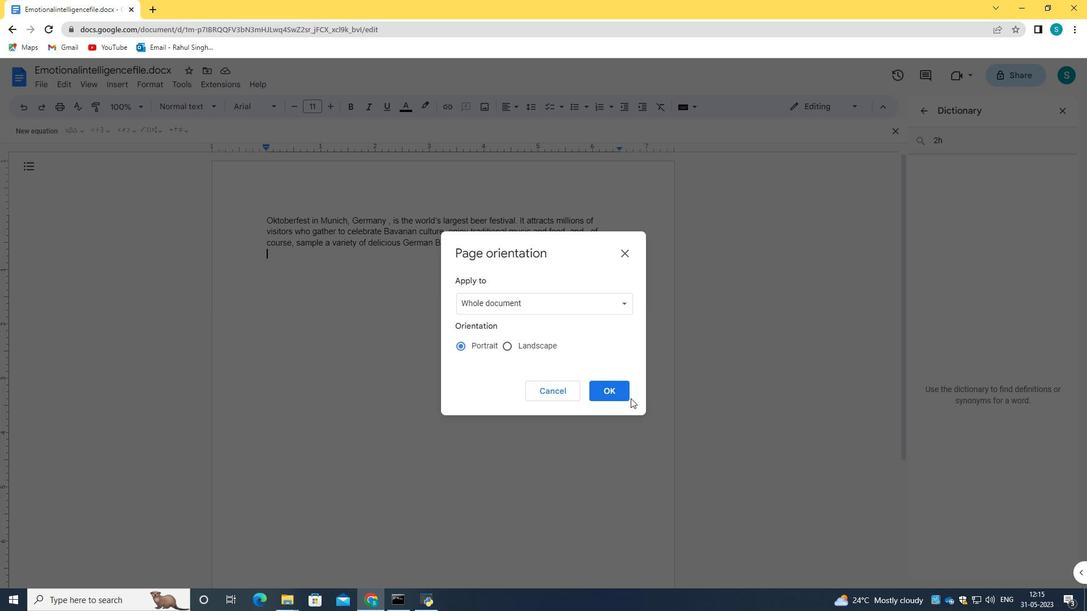 
Action: Mouse pressed left at (600, 394)
Screenshot: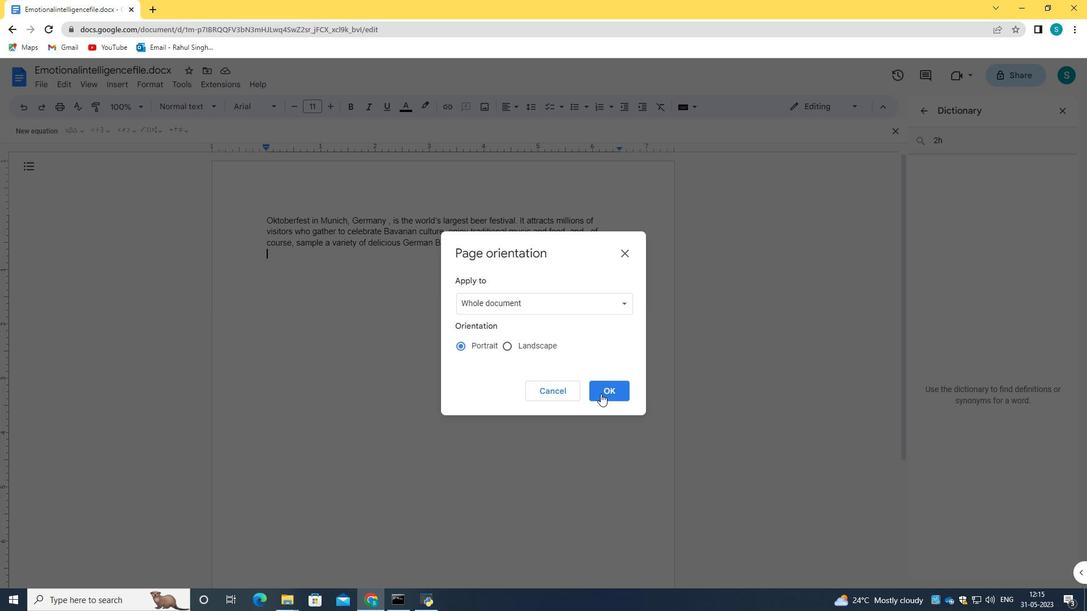 
Action: Mouse moved to (420, 296)
Screenshot: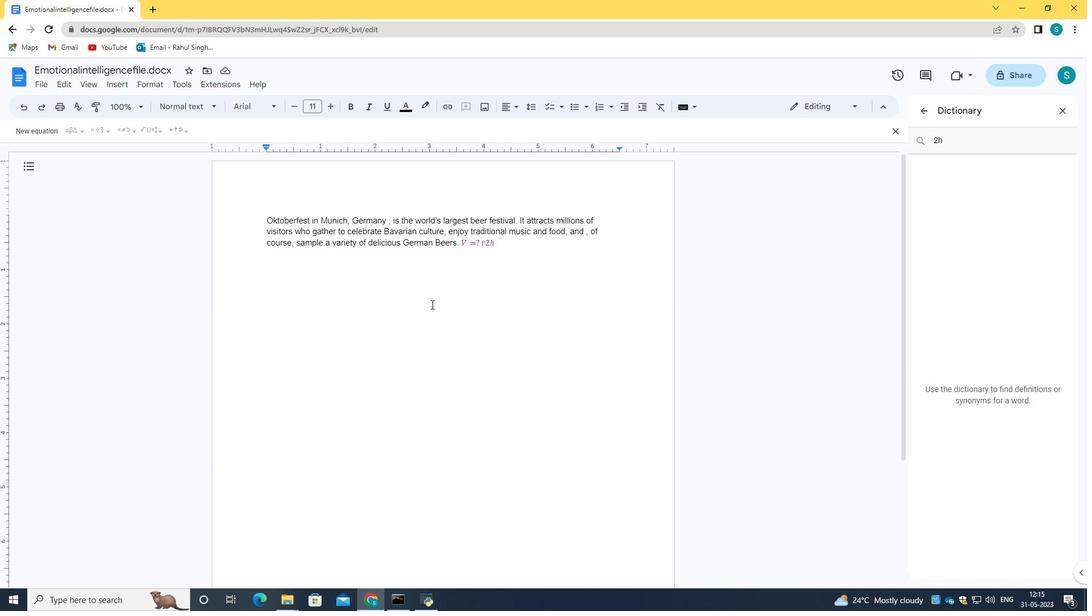 
